 Task: Find connections with filter location Wurzen with filter topic #indiawith filter profile language Potuguese with filter current company The Hacker News with filter school Women's Christian College Chennai with filter industry Janitorial Services with filter service category Human Resources with filter keywords title Actor
Action: Mouse moved to (503, 65)
Screenshot: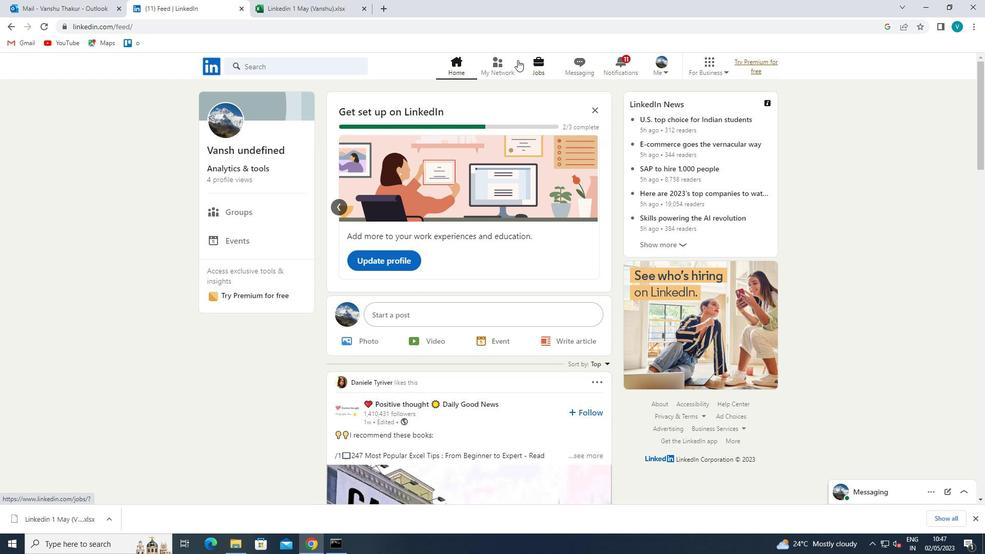 
Action: Mouse pressed left at (503, 65)
Screenshot: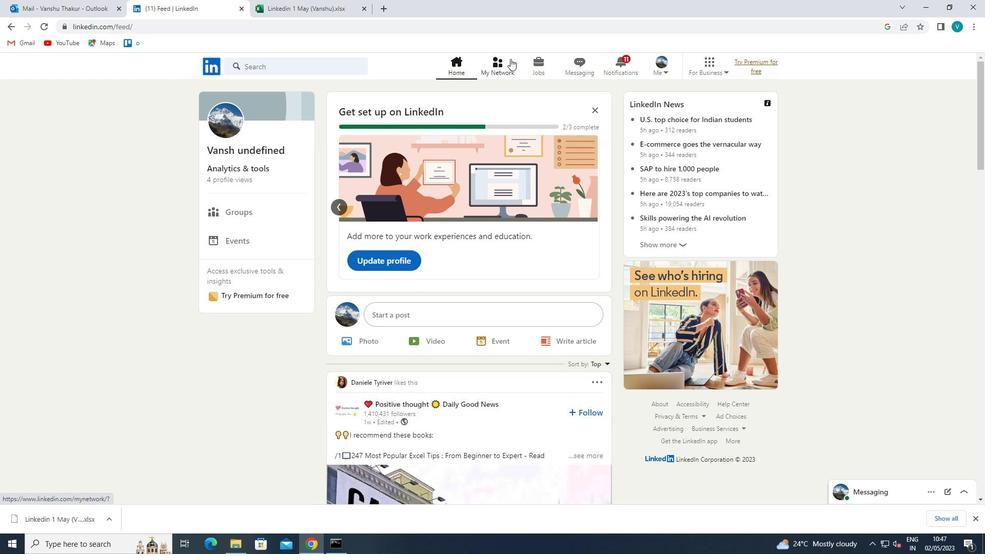 
Action: Mouse moved to (300, 119)
Screenshot: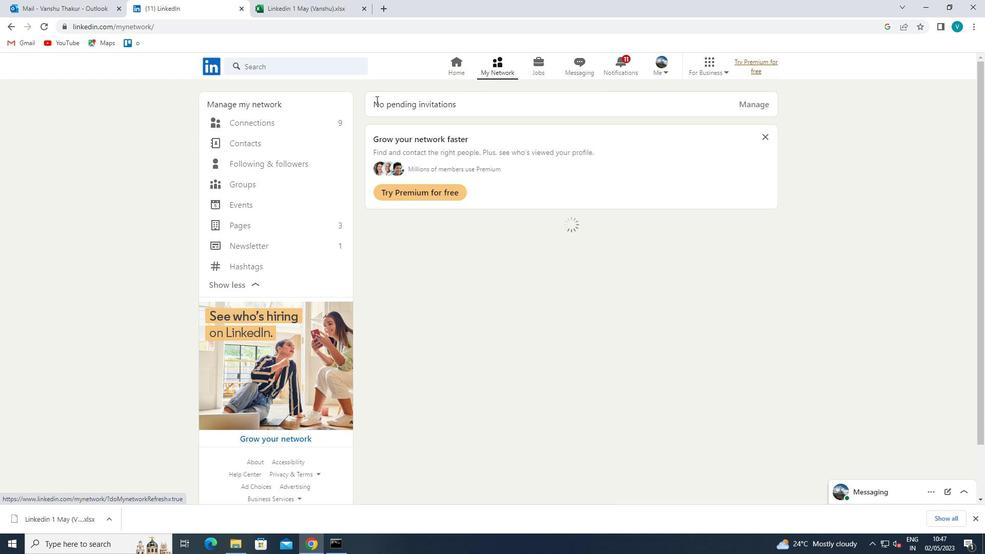 
Action: Mouse pressed left at (300, 119)
Screenshot: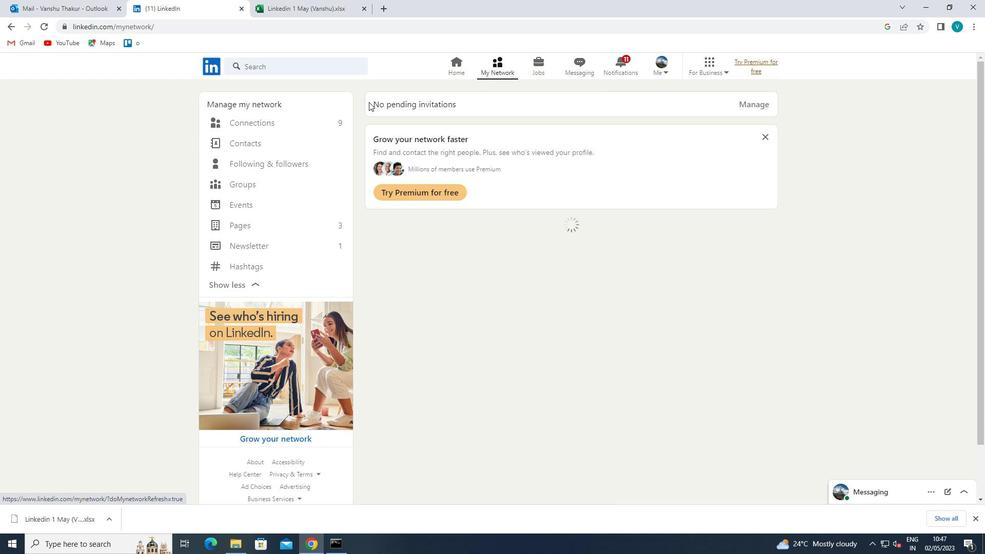 
Action: Mouse moved to (582, 116)
Screenshot: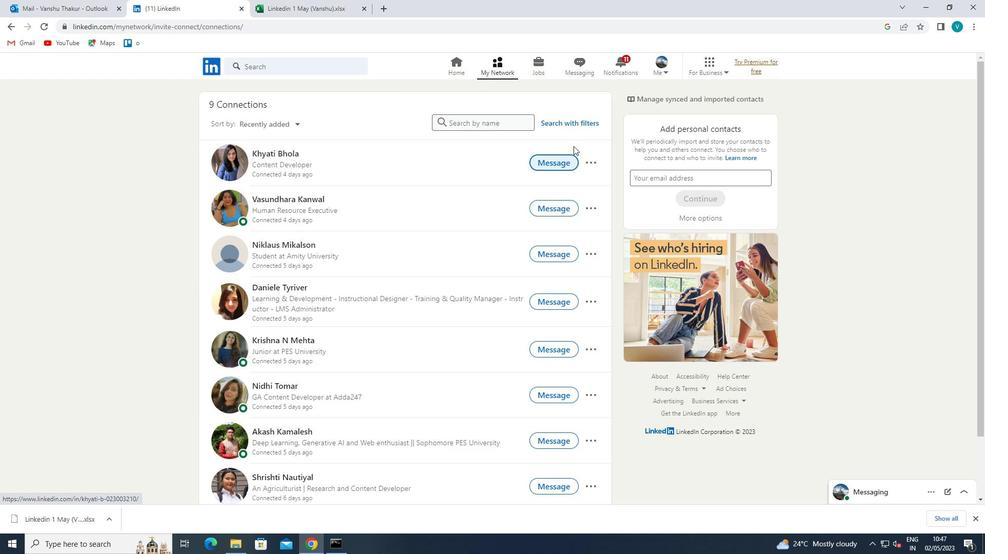 
Action: Mouse pressed left at (582, 116)
Screenshot: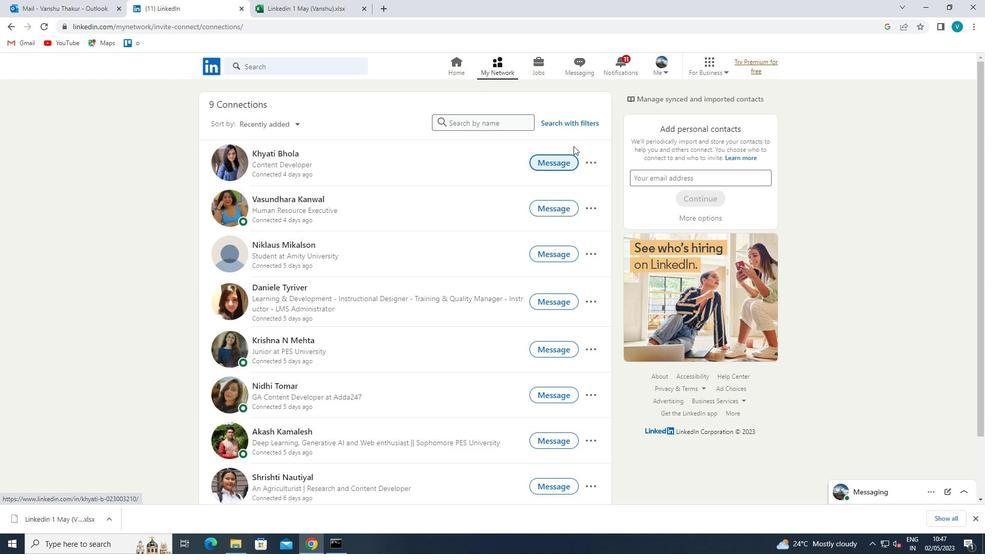 
Action: Mouse moved to (481, 91)
Screenshot: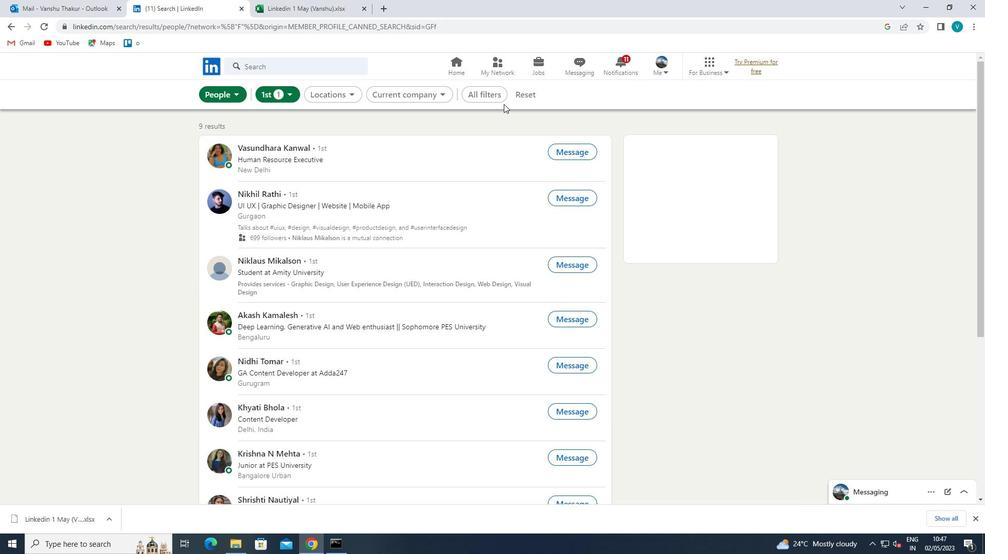 
Action: Mouse pressed left at (481, 91)
Screenshot: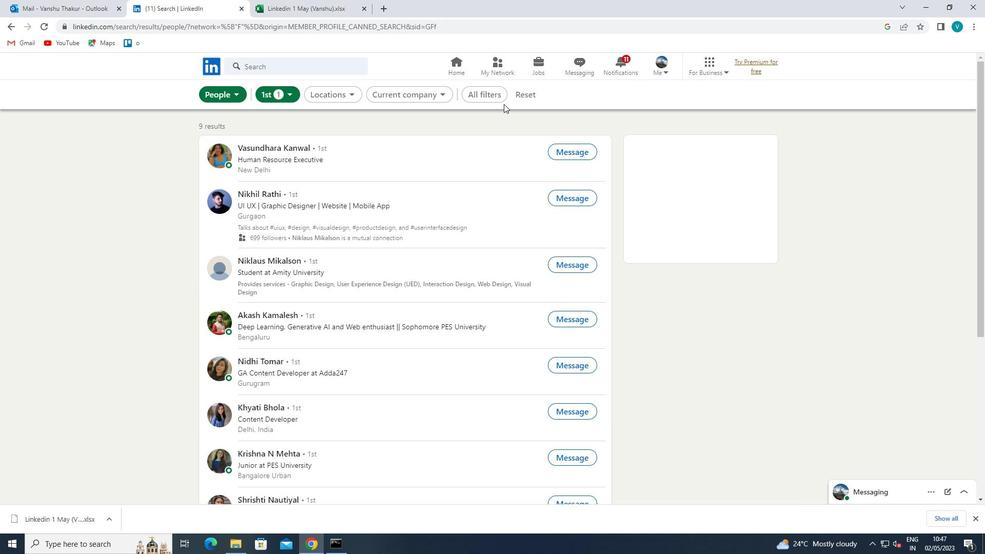 
Action: Mouse moved to (821, 262)
Screenshot: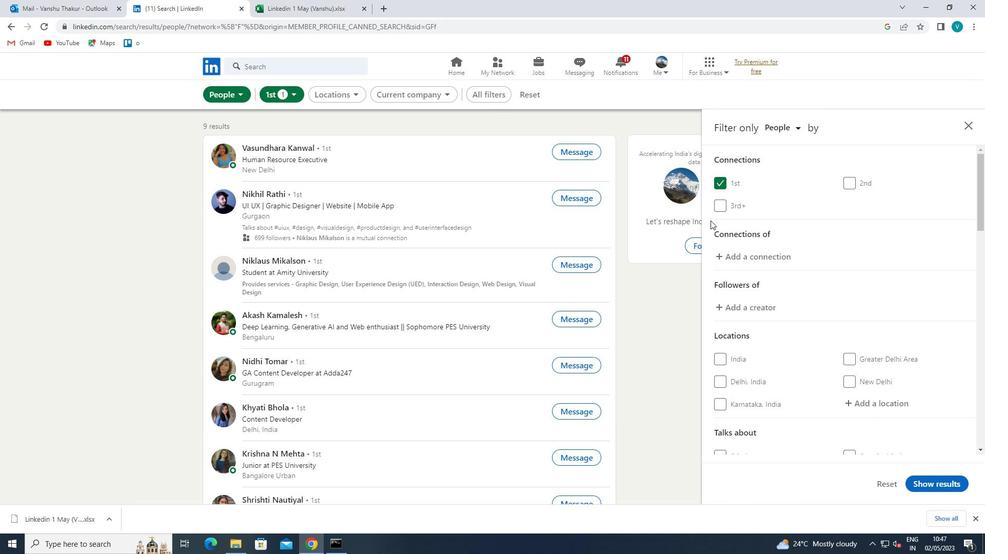 
Action: Mouse scrolled (821, 261) with delta (0, 0)
Screenshot: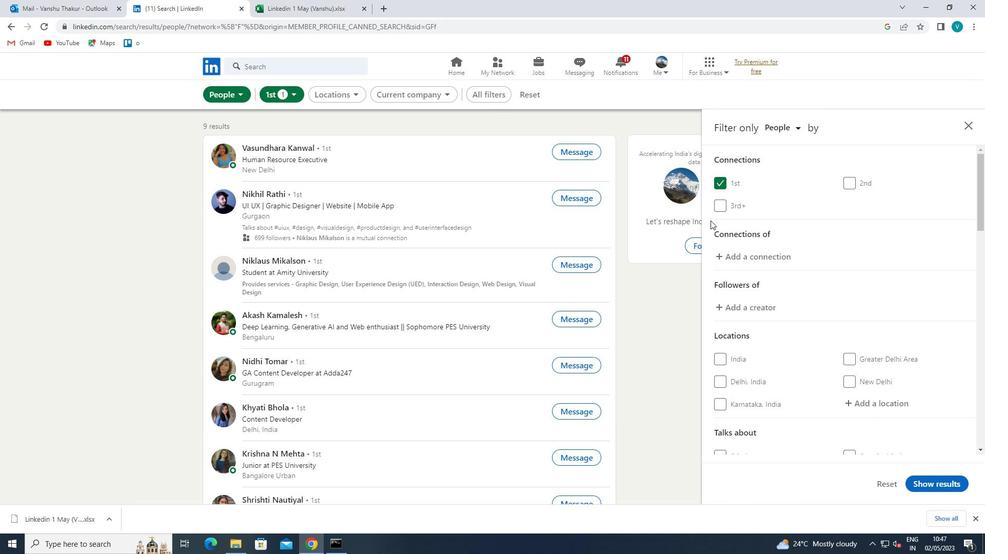 
Action: Mouse scrolled (821, 261) with delta (0, 0)
Screenshot: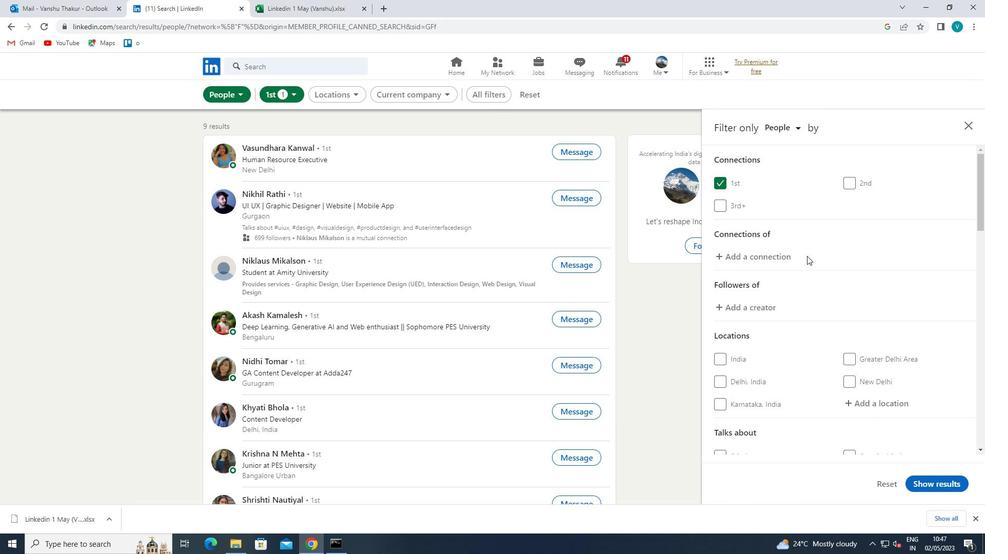 
Action: Mouse moved to (869, 295)
Screenshot: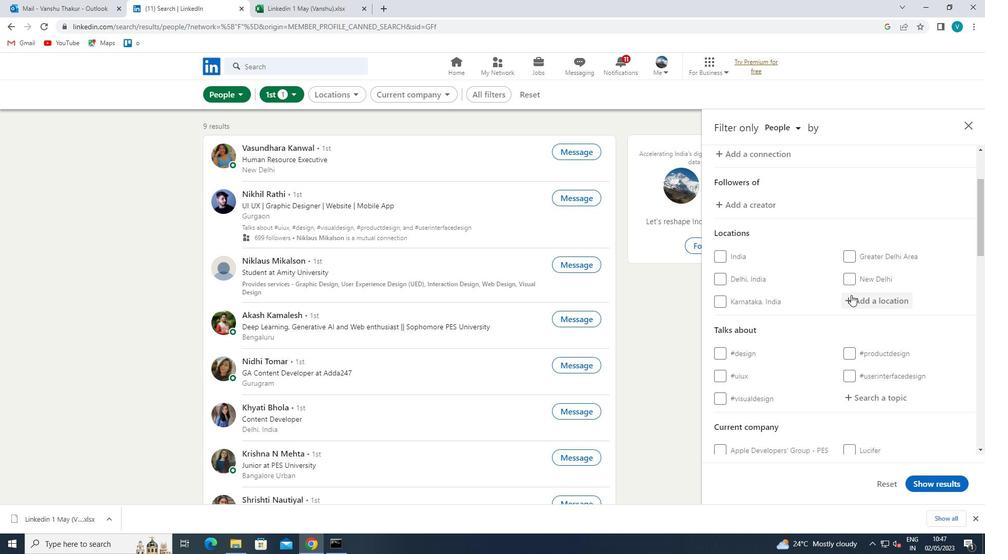 
Action: Mouse pressed left at (869, 295)
Screenshot: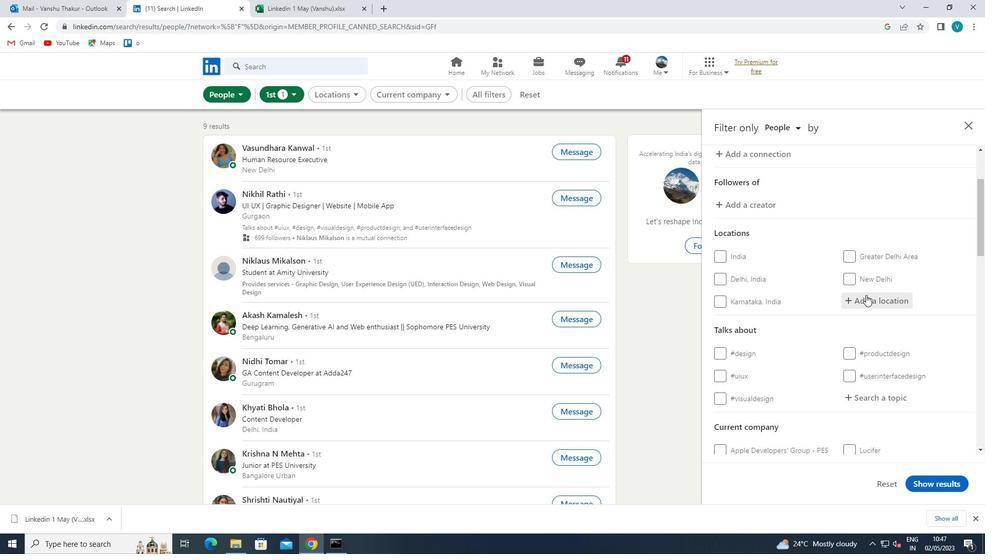 
Action: Mouse moved to (497, 404)
Screenshot: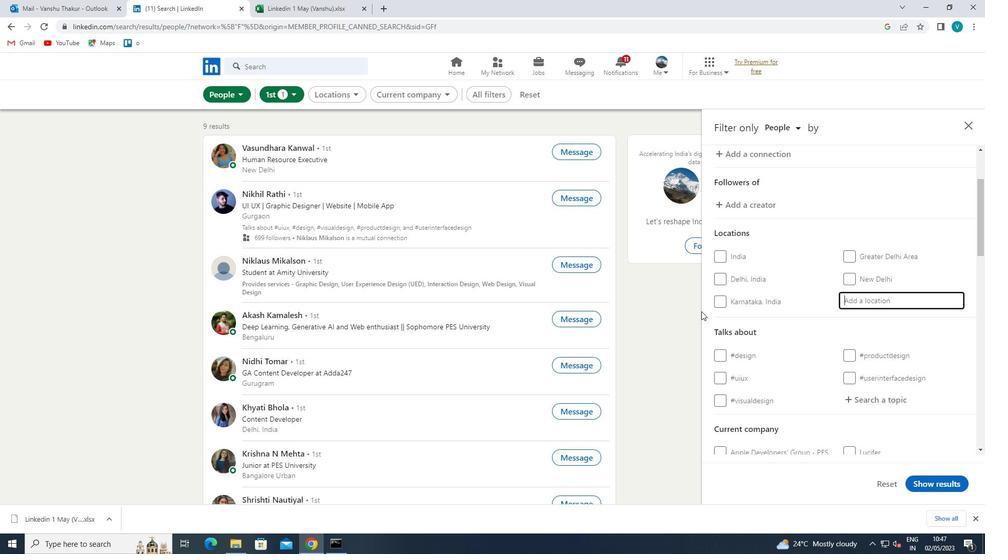 
Action: Key pressed <Key.shift>WURZEN<Key.space>
Screenshot: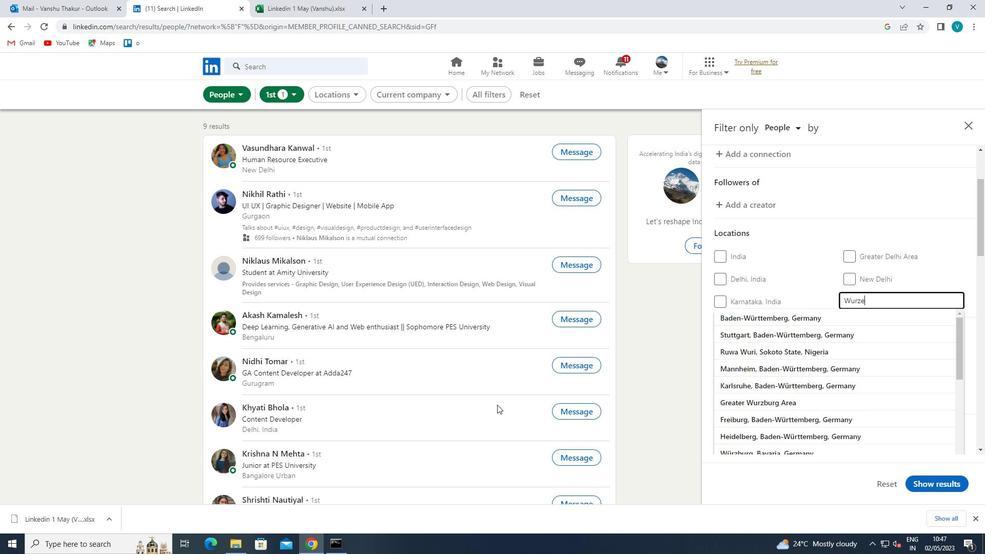 
Action: Mouse moved to (841, 323)
Screenshot: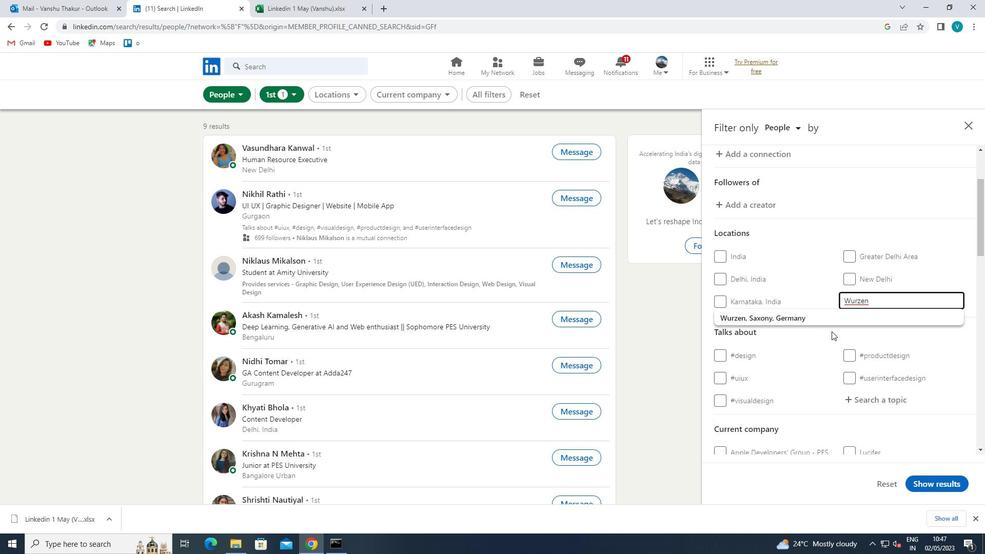 
Action: Mouse pressed left at (841, 323)
Screenshot: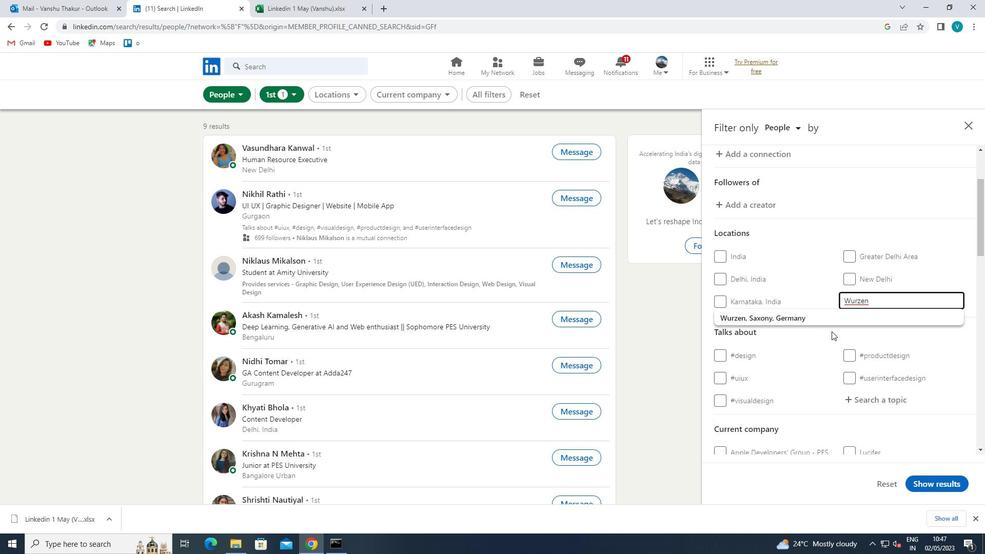 
Action: Mouse moved to (832, 291)
Screenshot: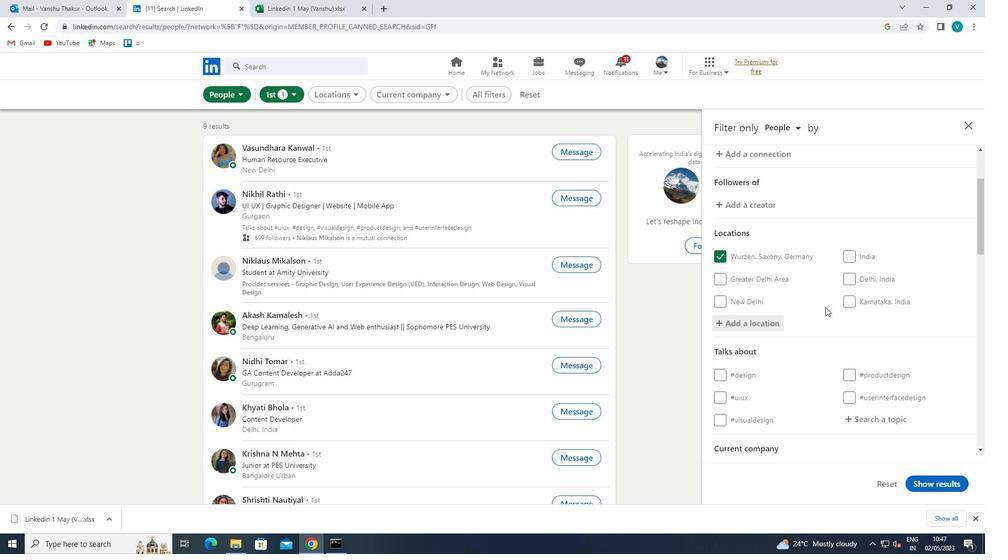 
Action: Mouse scrolled (832, 291) with delta (0, 0)
Screenshot: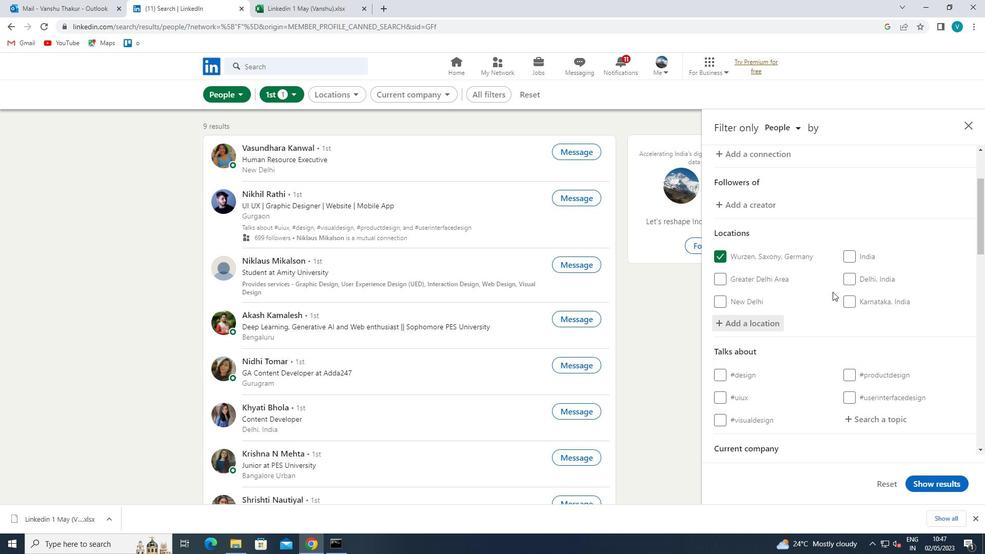 
Action: Mouse scrolled (832, 291) with delta (0, 0)
Screenshot: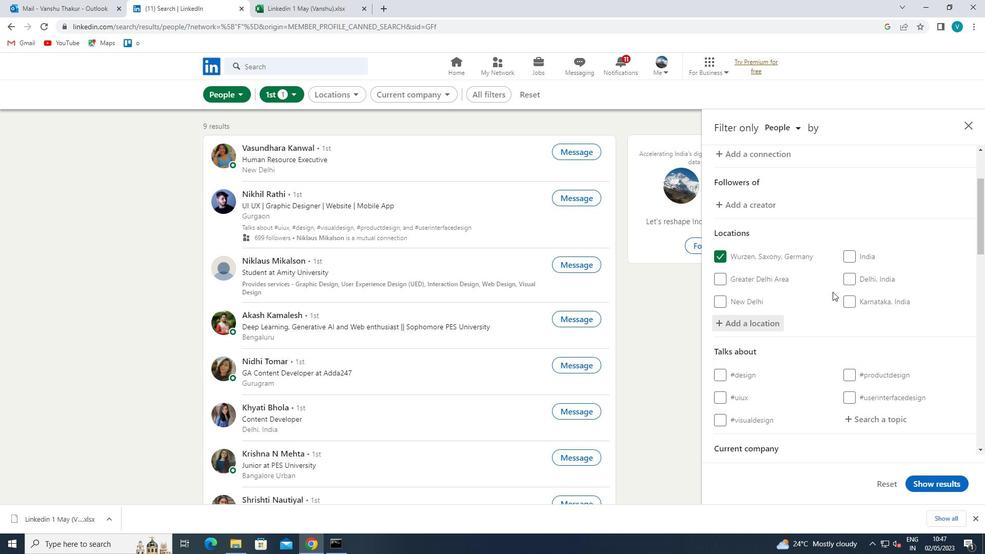 
Action: Mouse scrolled (832, 291) with delta (0, 0)
Screenshot: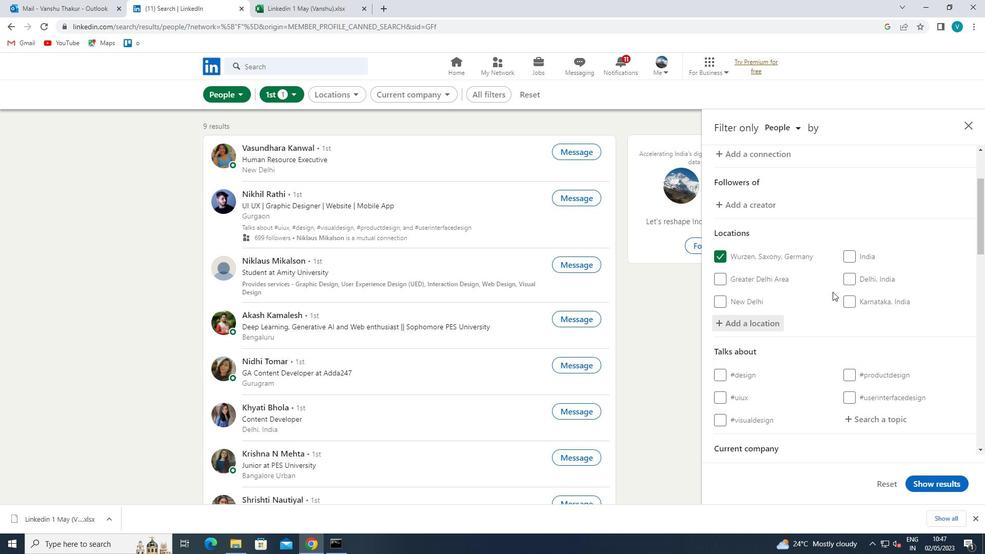 
Action: Mouse moved to (882, 263)
Screenshot: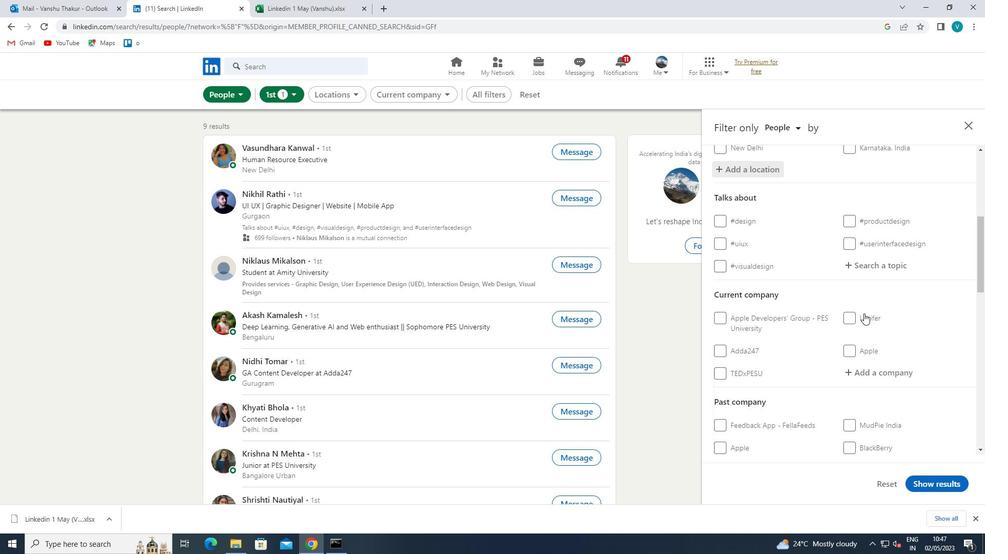 
Action: Mouse pressed left at (882, 263)
Screenshot: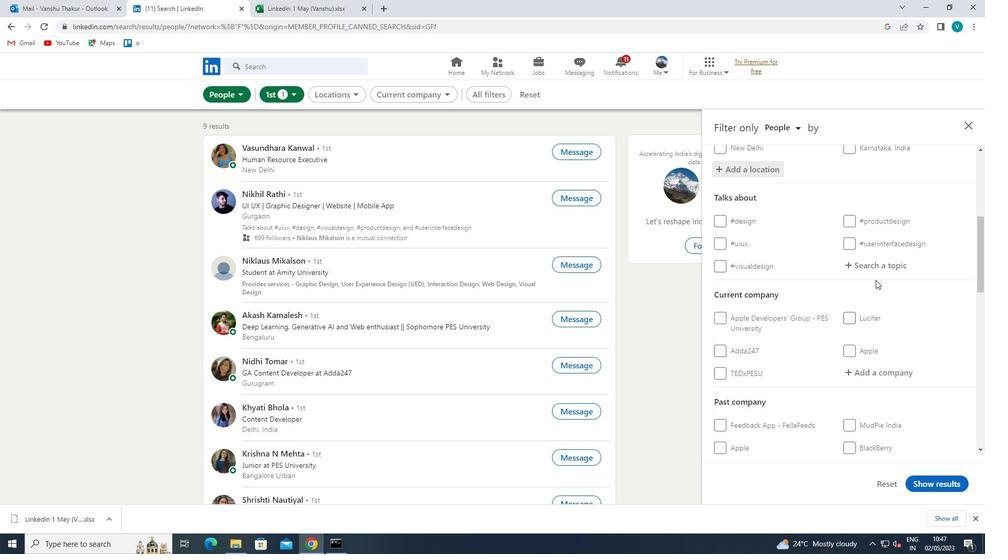 
Action: Mouse moved to (428, 518)
Screenshot: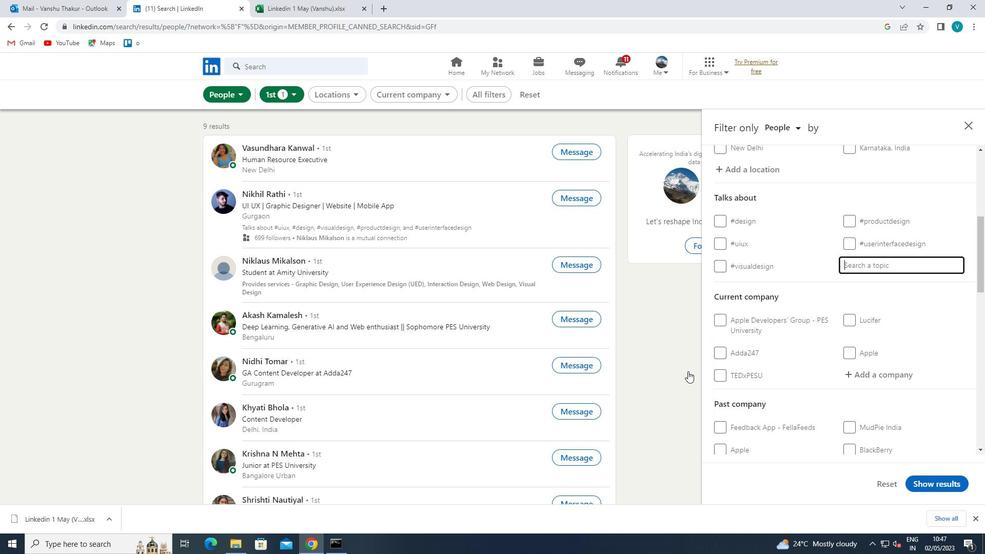 
Action: Key pressed INDI<Key.space>A<Key.backspace><Key.backspace>A
Screenshot: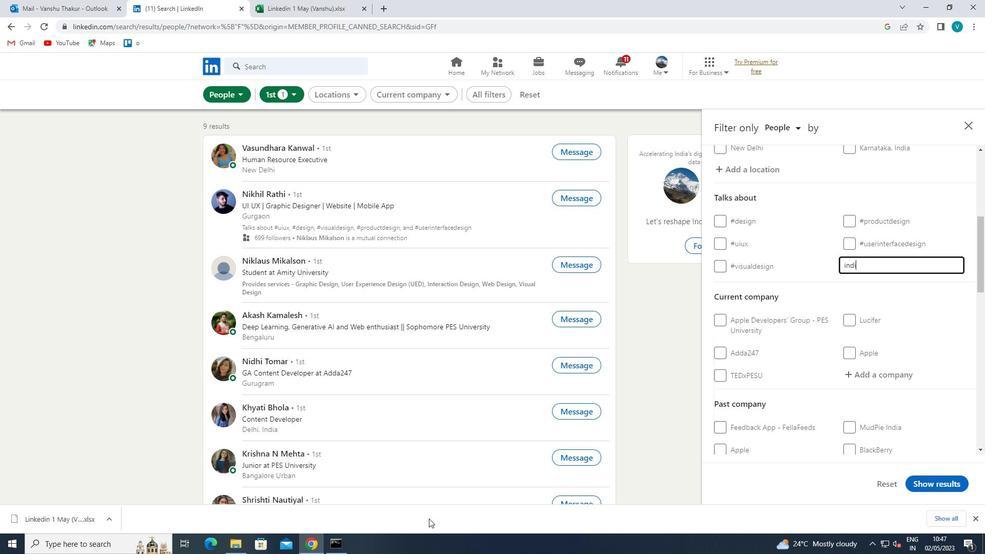 
Action: Mouse moved to (759, 285)
Screenshot: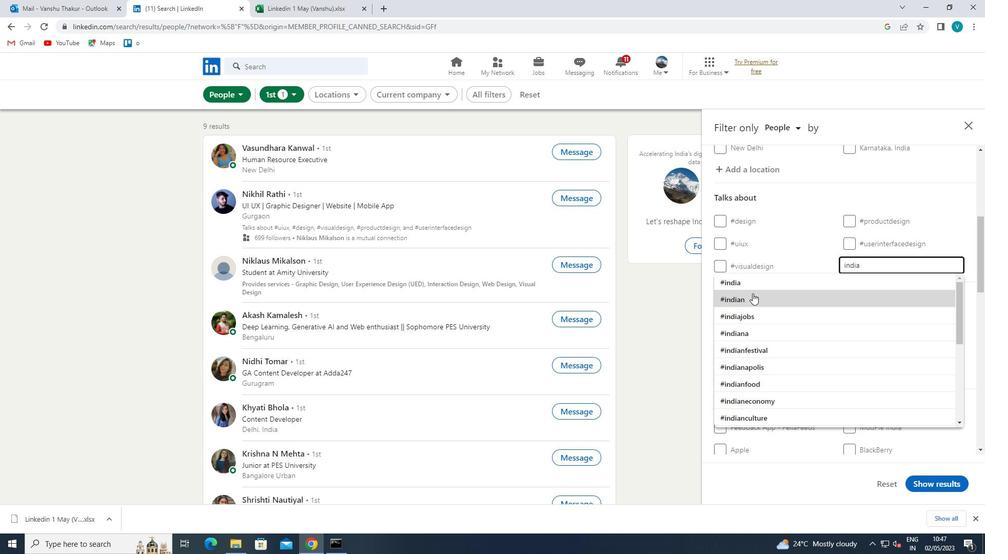 
Action: Mouse pressed left at (759, 285)
Screenshot: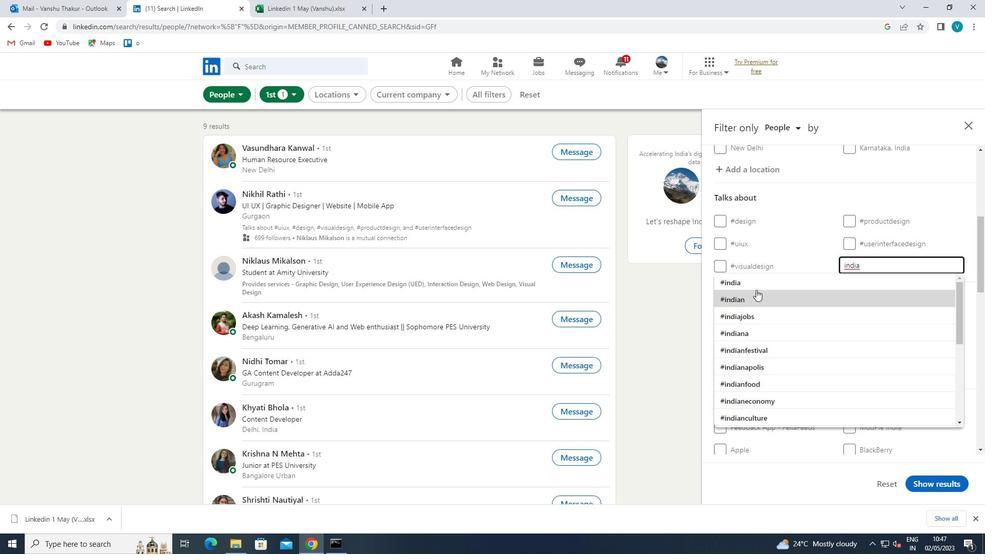 
Action: Mouse moved to (915, 323)
Screenshot: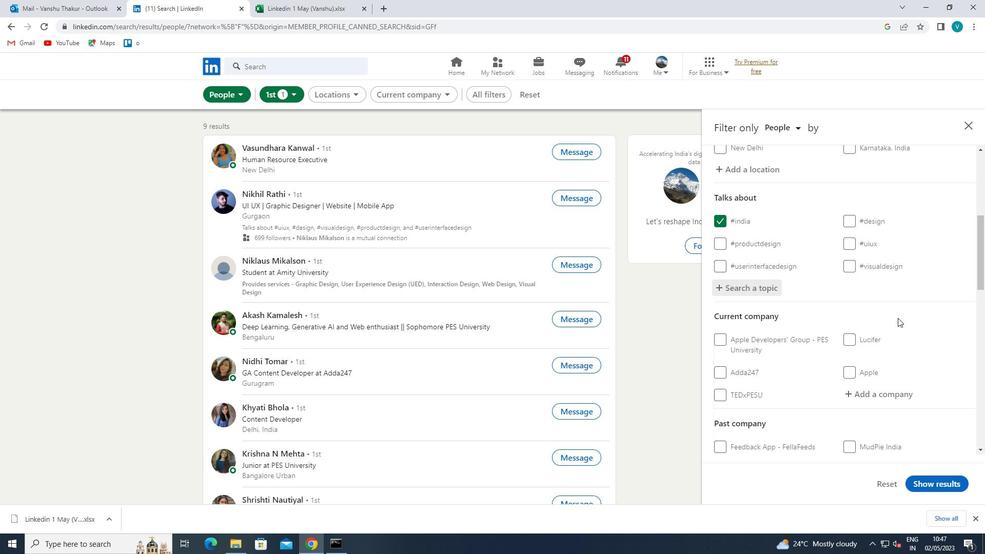 
Action: Mouse scrolled (915, 323) with delta (0, 0)
Screenshot: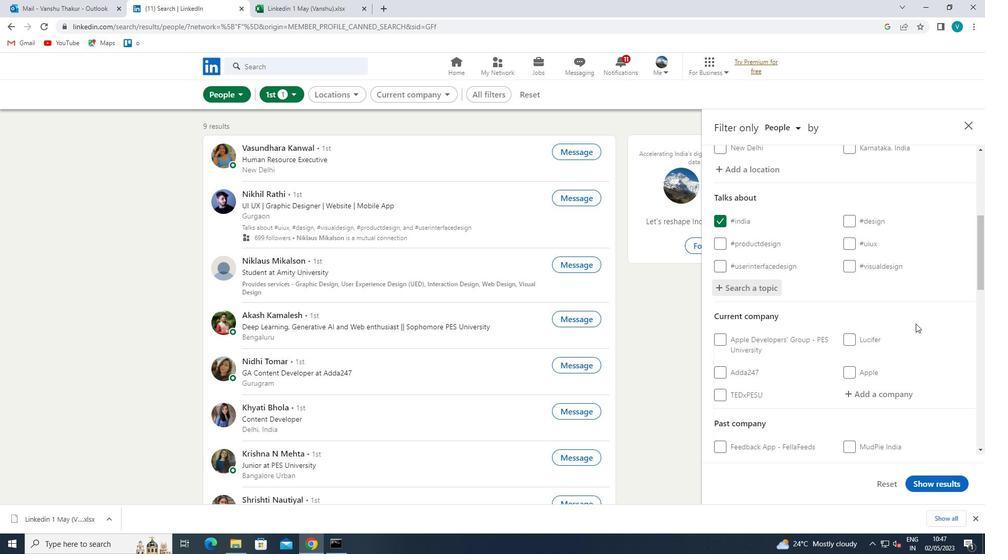 
Action: Mouse scrolled (915, 323) with delta (0, 0)
Screenshot: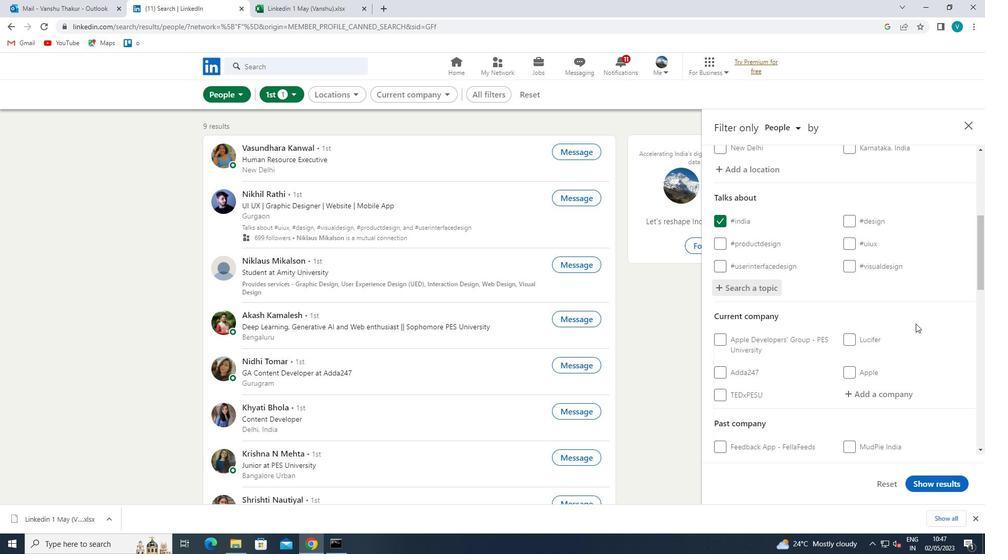 
Action: Mouse moved to (906, 295)
Screenshot: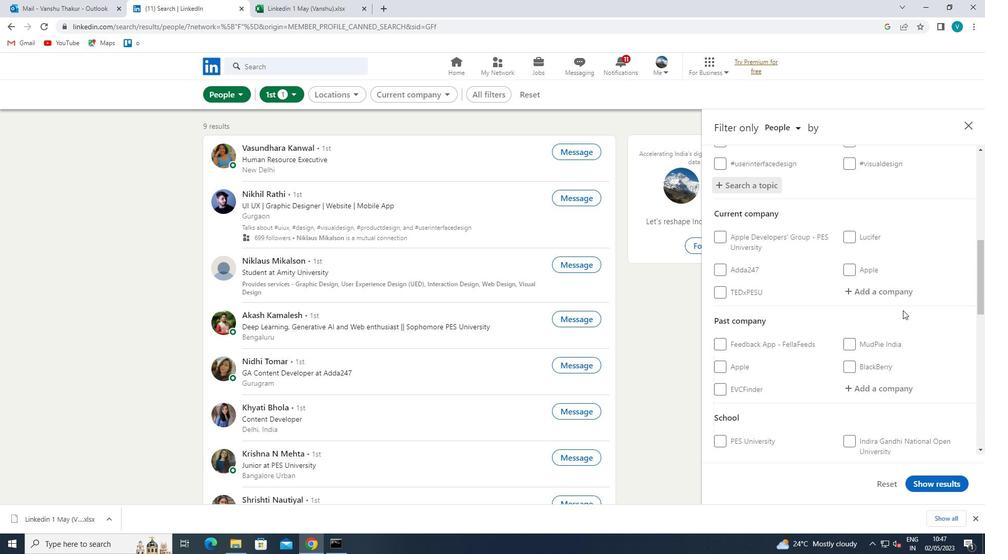 
Action: Mouse pressed left at (906, 295)
Screenshot: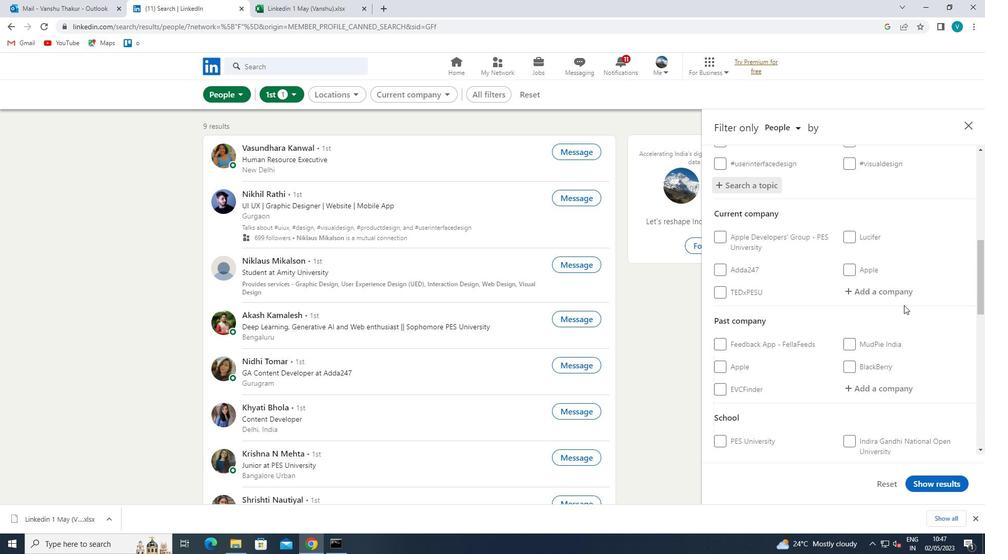 
Action: Mouse moved to (609, 464)
Screenshot: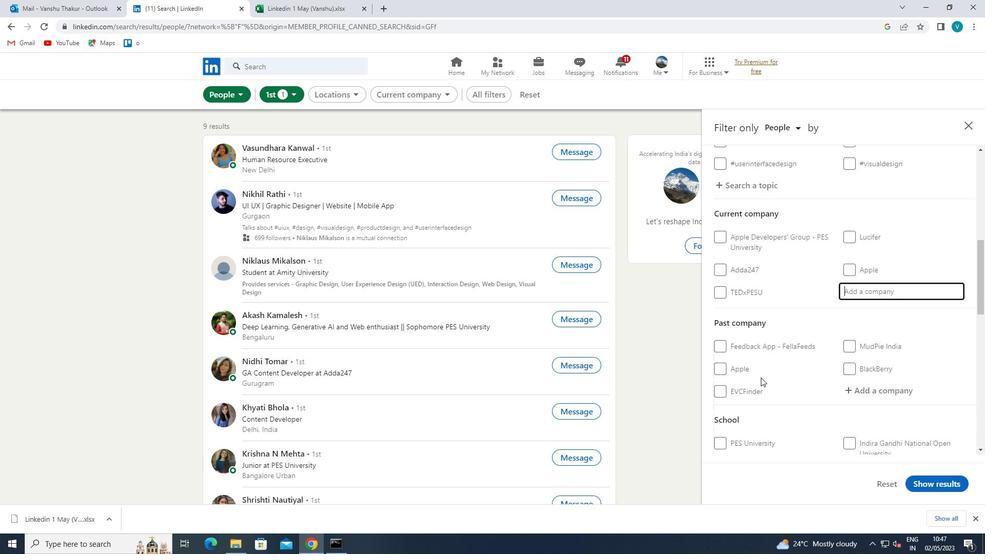 
Action: Key pressed <Key.shift>THE<Key.space><Key.shift>HACKER<Key.space>
Screenshot: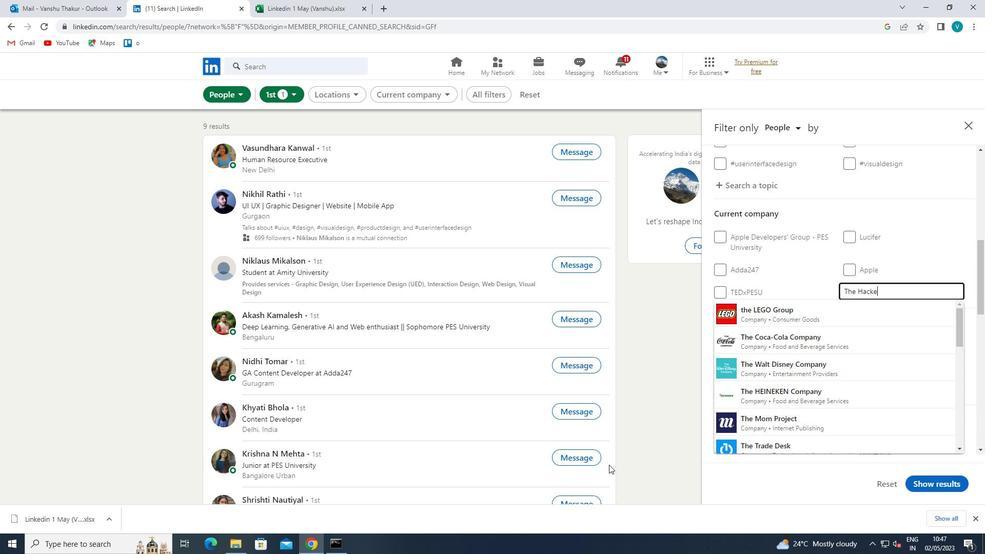 
Action: Mouse moved to (814, 312)
Screenshot: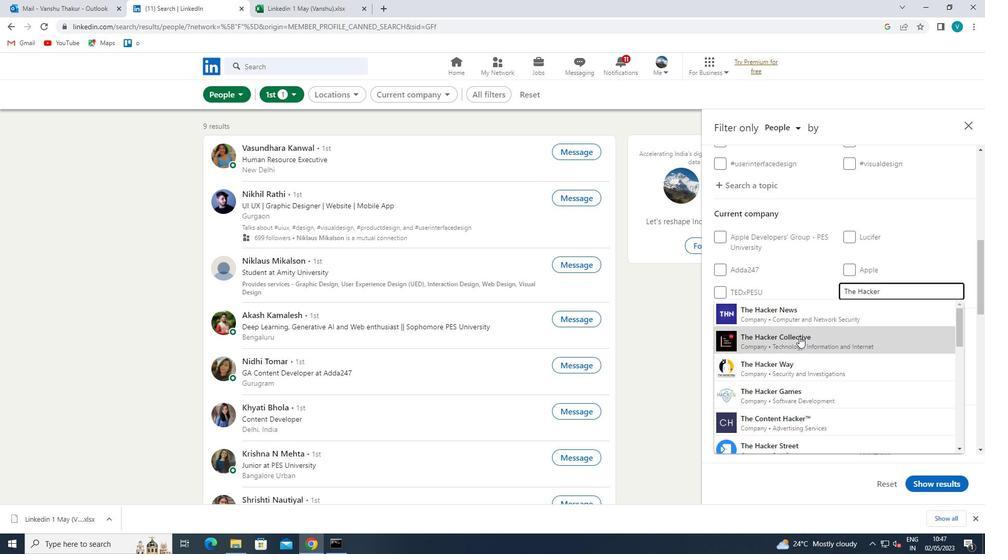 
Action: Mouse pressed left at (814, 312)
Screenshot: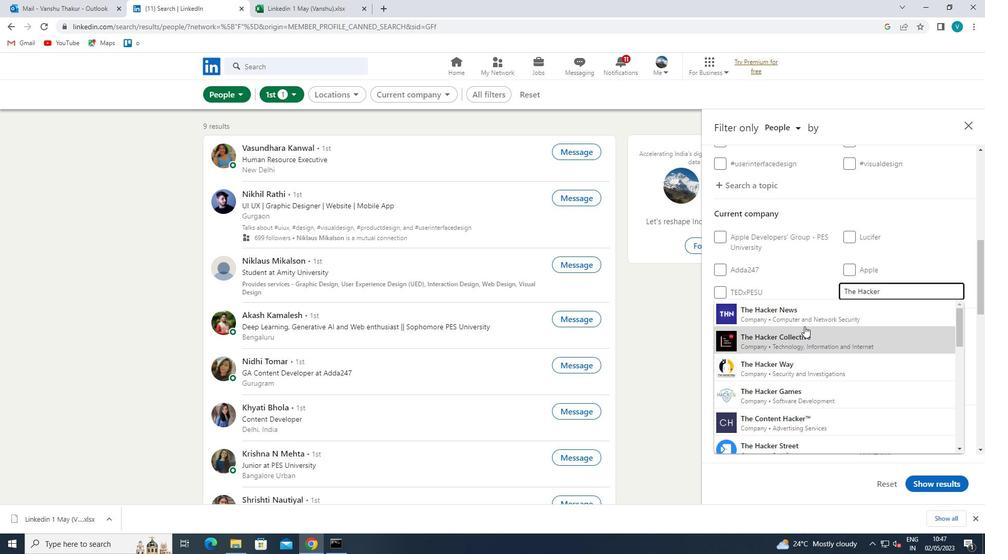 
Action: Mouse moved to (812, 313)
Screenshot: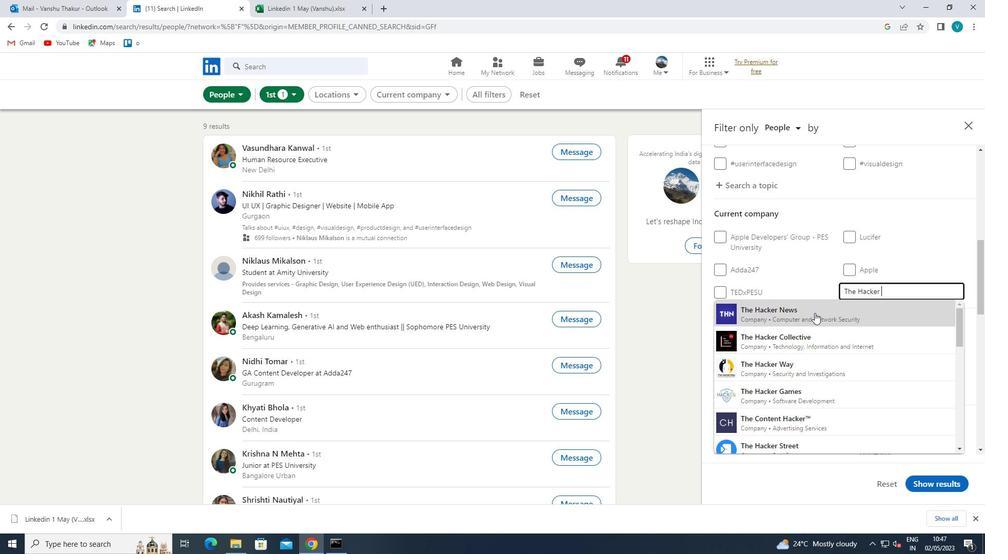 
Action: Mouse scrolled (812, 313) with delta (0, 0)
Screenshot: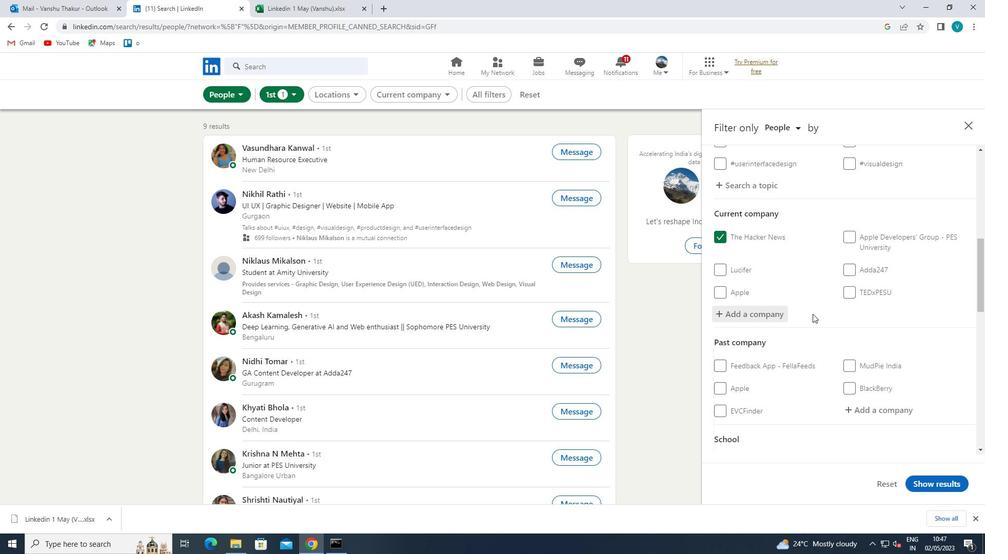 
Action: Mouse moved to (812, 313)
Screenshot: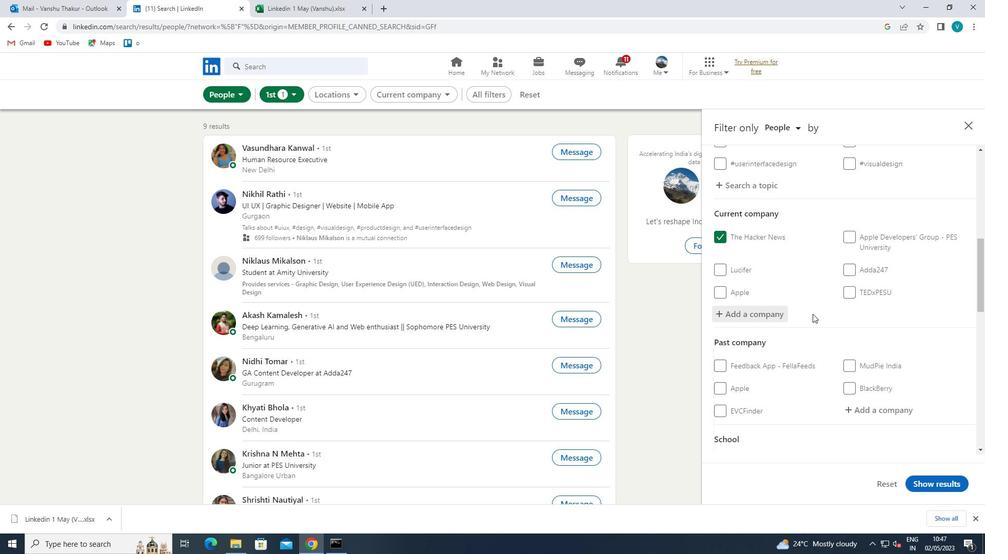 
Action: Mouse scrolled (812, 313) with delta (0, 0)
Screenshot: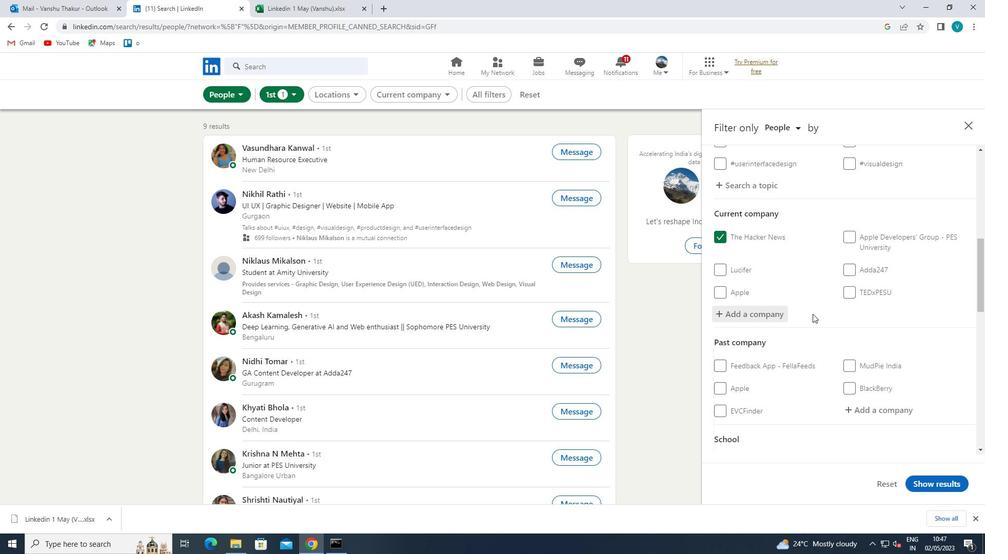 
Action: Mouse moved to (813, 313)
Screenshot: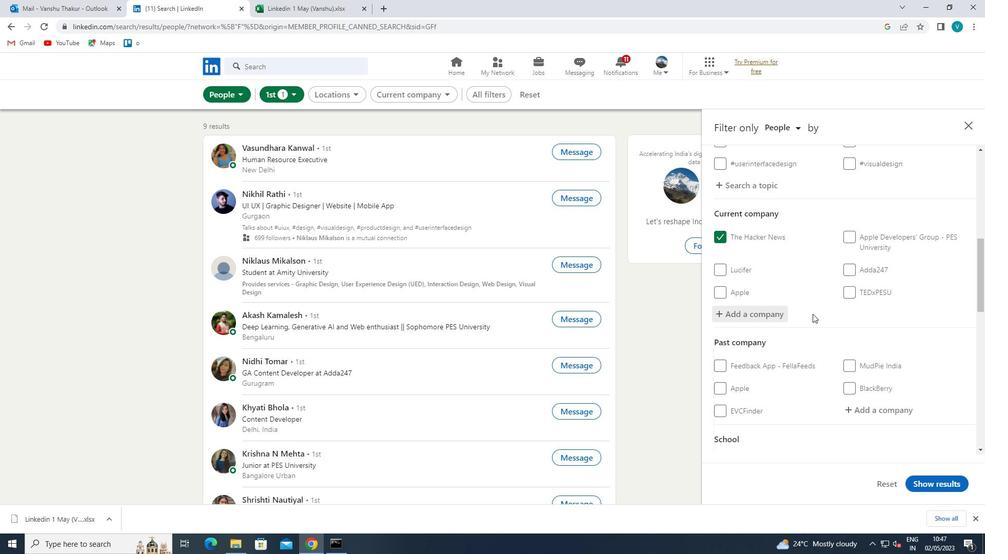 
Action: Mouse scrolled (813, 313) with delta (0, 0)
Screenshot: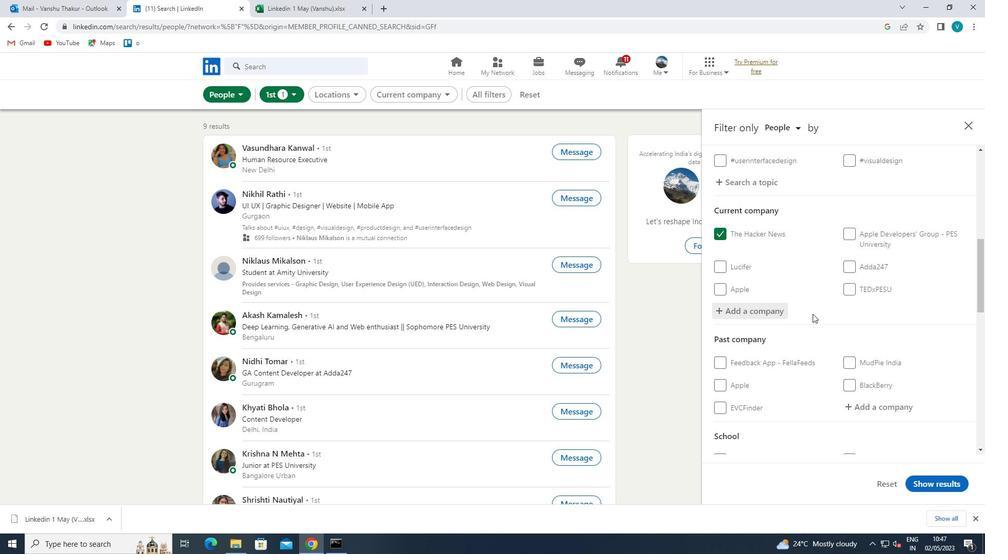 
Action: Mouse moved to (874, 360)
Screenshot: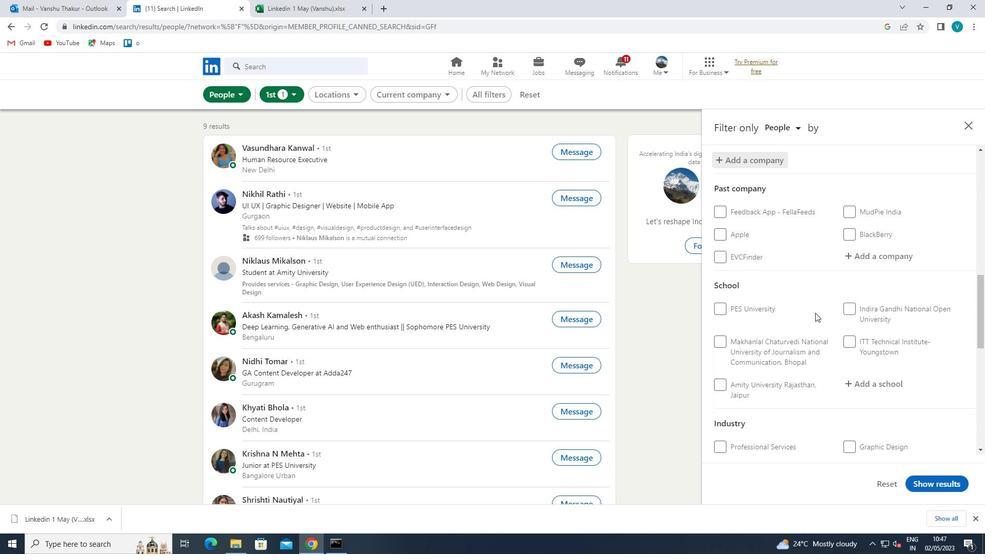
Action: Mouse scrolled (874, 360) with delta (0, 0)
Screenshot: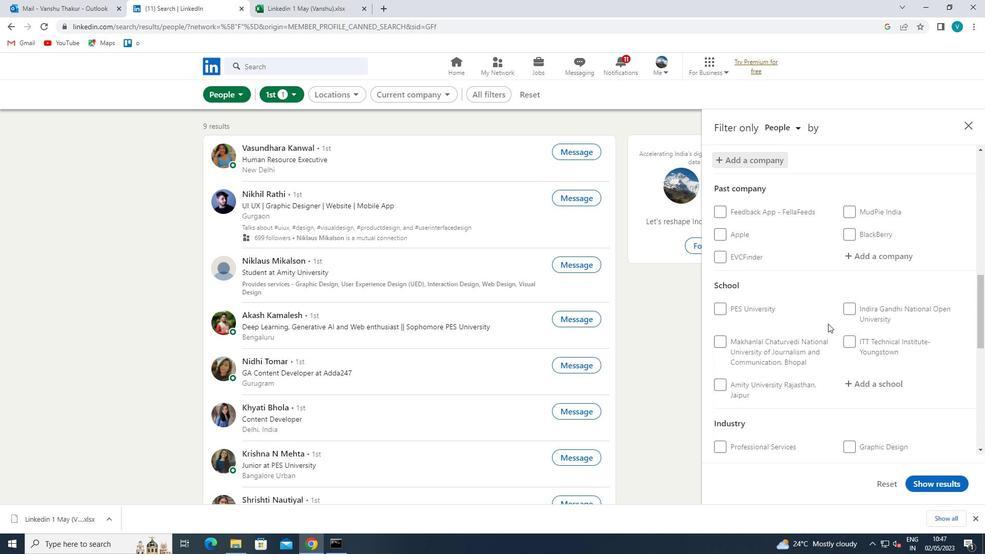 
Action: Mouse moved to (889, 343)
Screenshot: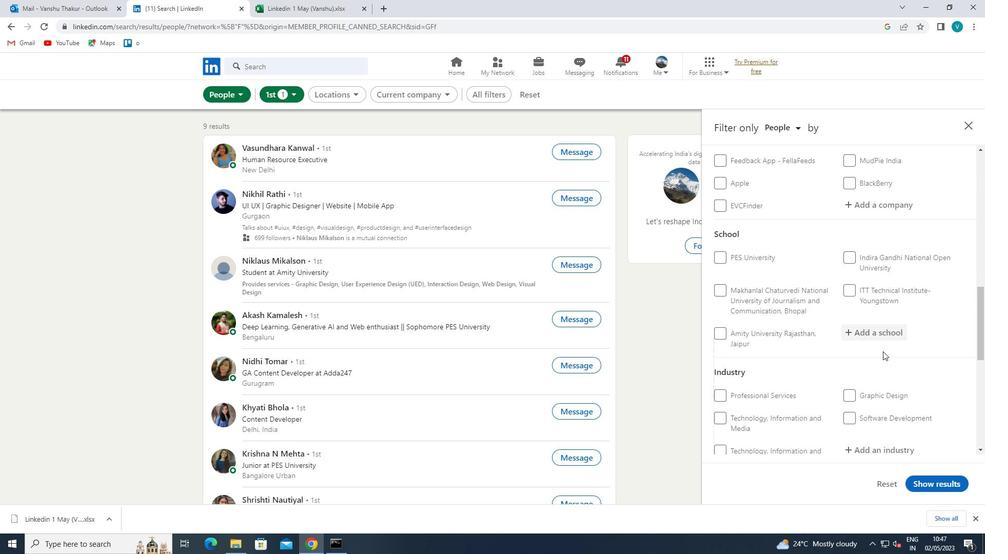 
Action: Mouse pressed left at (889, 343)
Screenshot: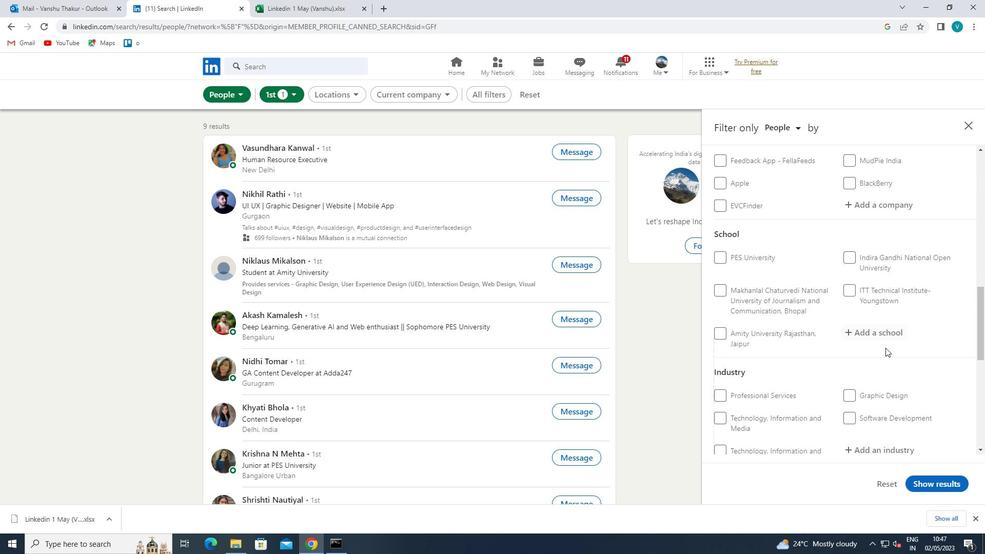
Action: Mouse moved to (893, 338)
Screenshot: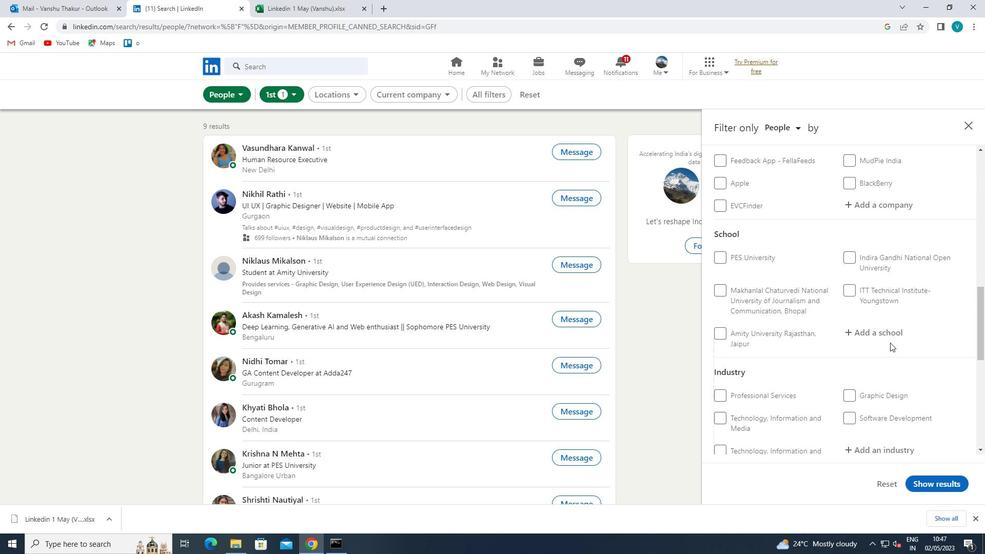 
Action: Mouse pressed left at (893, 338)
Screenshot: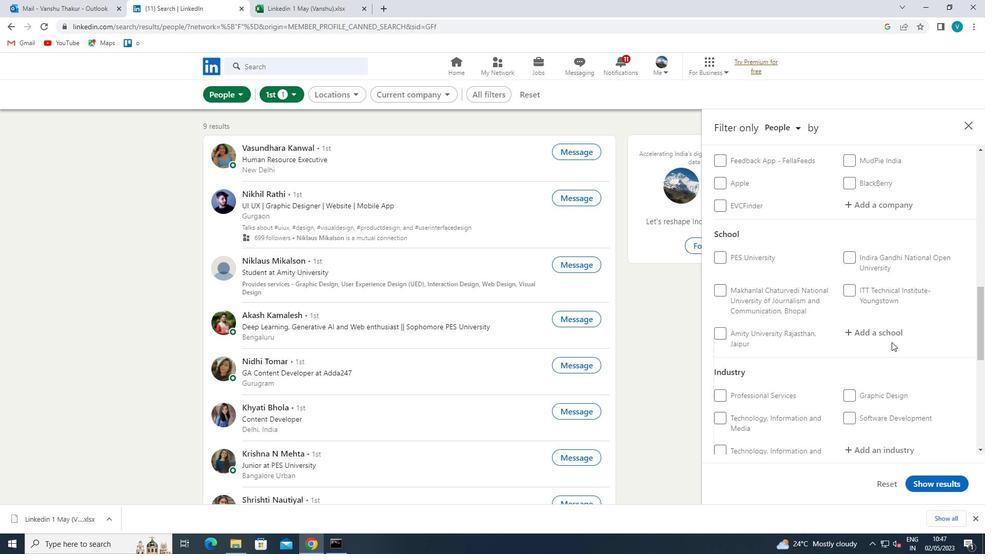 
Action: Mouse moved to (586, 517)
Screenshot: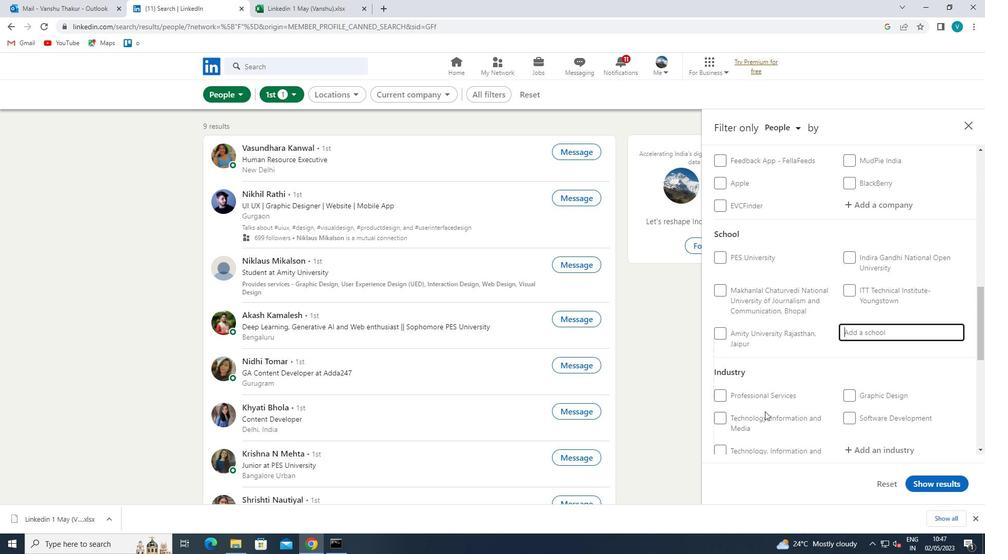 
Action: Key pressed <Key.shift>WOMEN
Screenshot: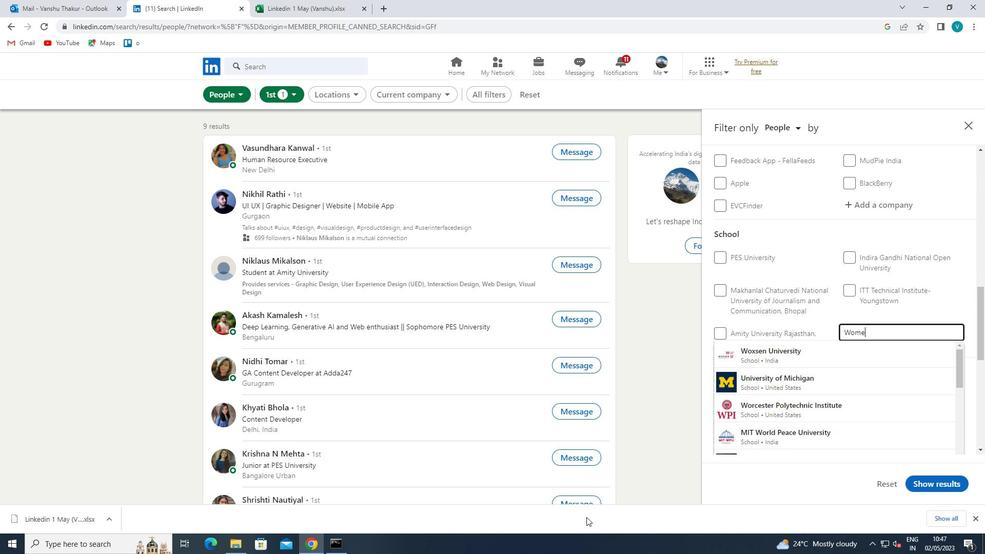 
Action: Mouse moved to (827, 355)
Screenshot: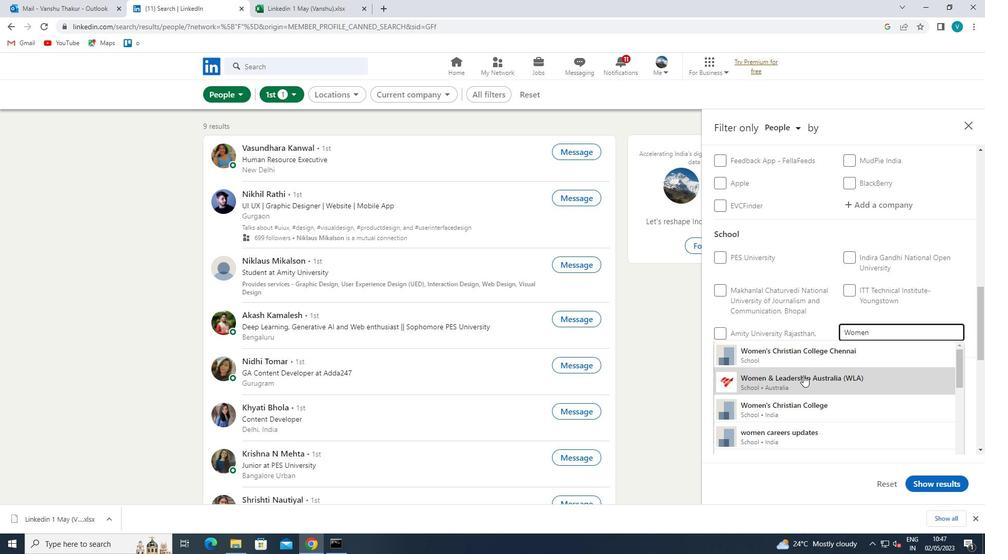 
Action: Mouse pressed left at (827, 355)
Screenshot: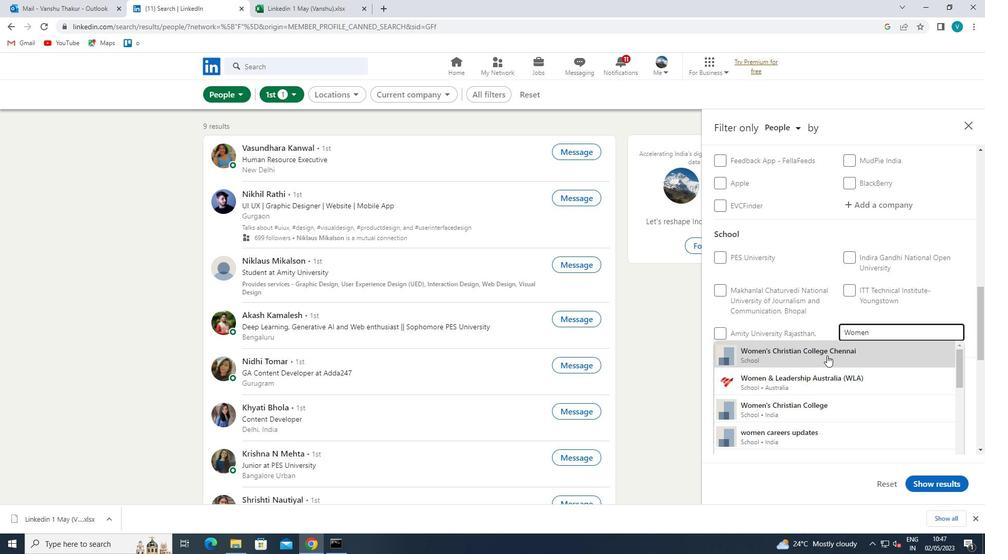 
Action: Mouse moved to (830, 354)
Screenshot: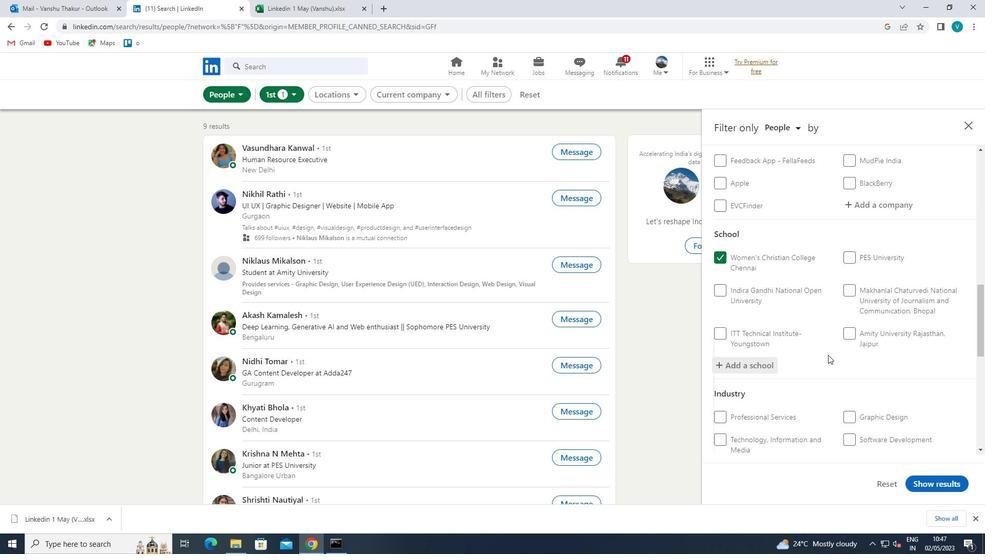 
Action: Mouse scrolled (830, 353) with delta (0, 0)
Screenshot: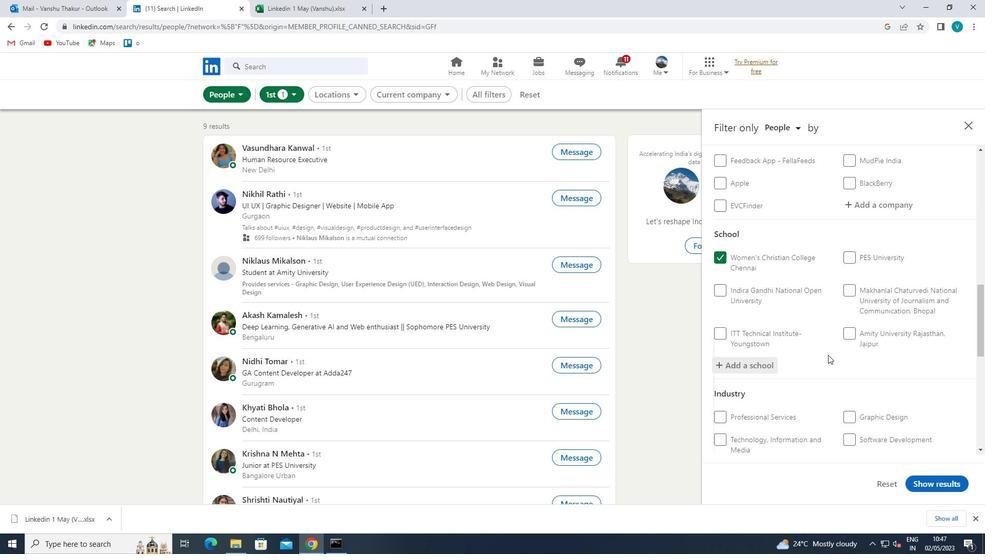
Action: Mouse scrolled (830, 353) with delta (0, 0)
Screenshot: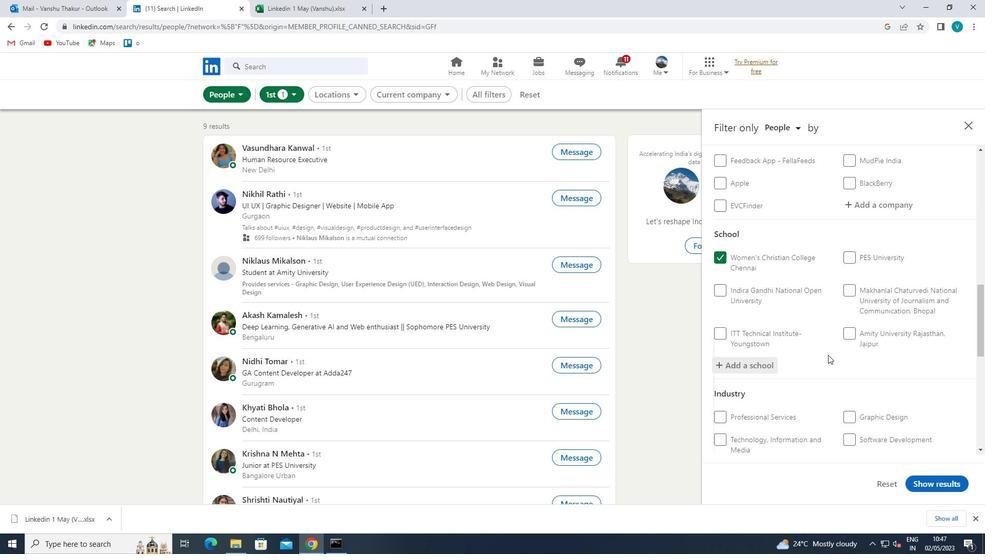 
Action: Mouse scrolled (830, 353) with delta (0, 0)
Screenshot: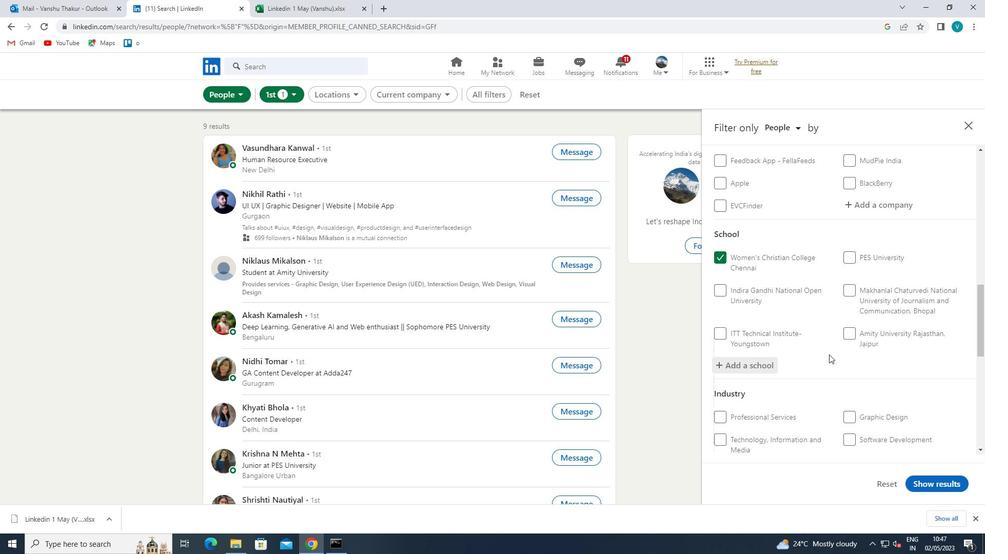 
Action: Mouse moved to (861, 313)
Screenshot: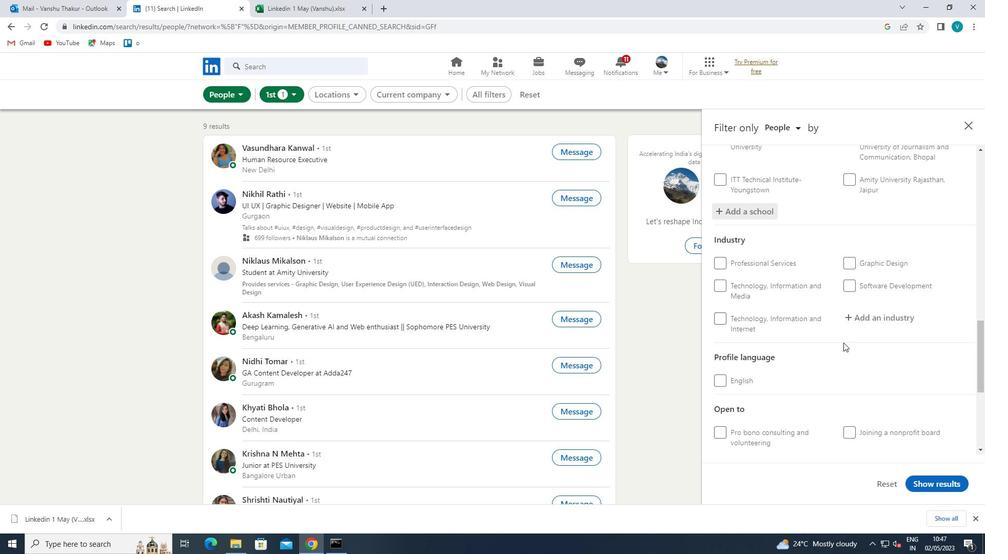 
Action: Mouse pressed left at (861, 313)
Screenshot: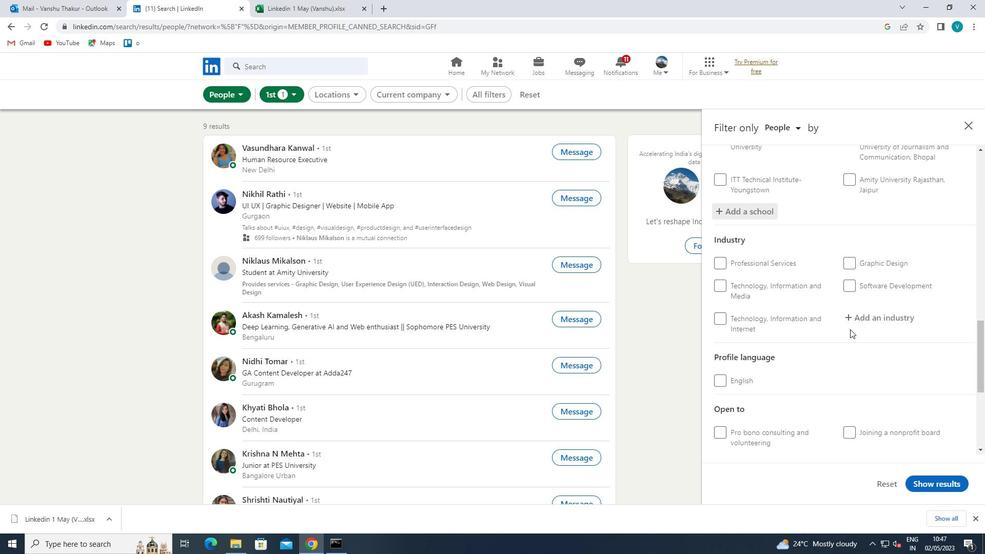 
Action: Mouse moved to (808, 344)
Screenshot: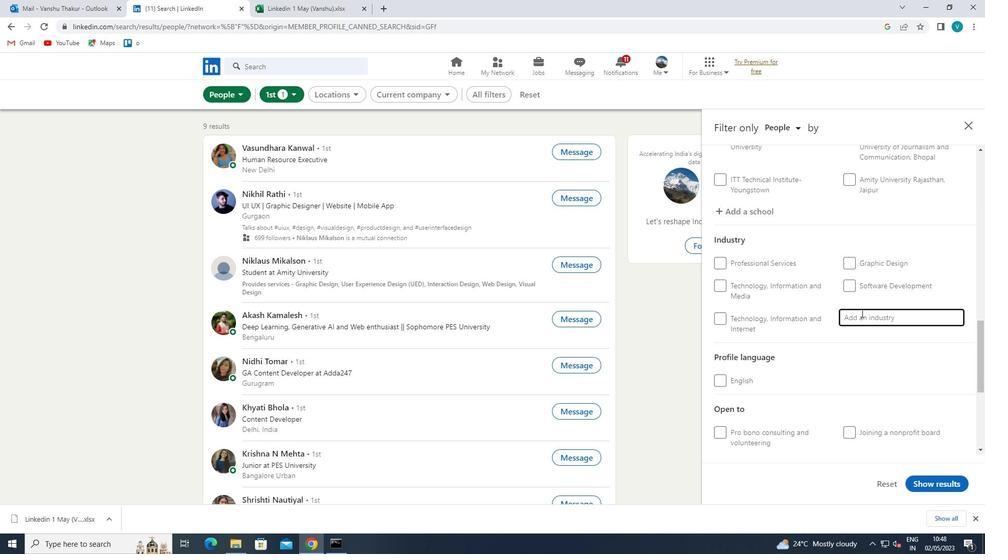 
Action: Key pressed <Key.shift>
Screenshot: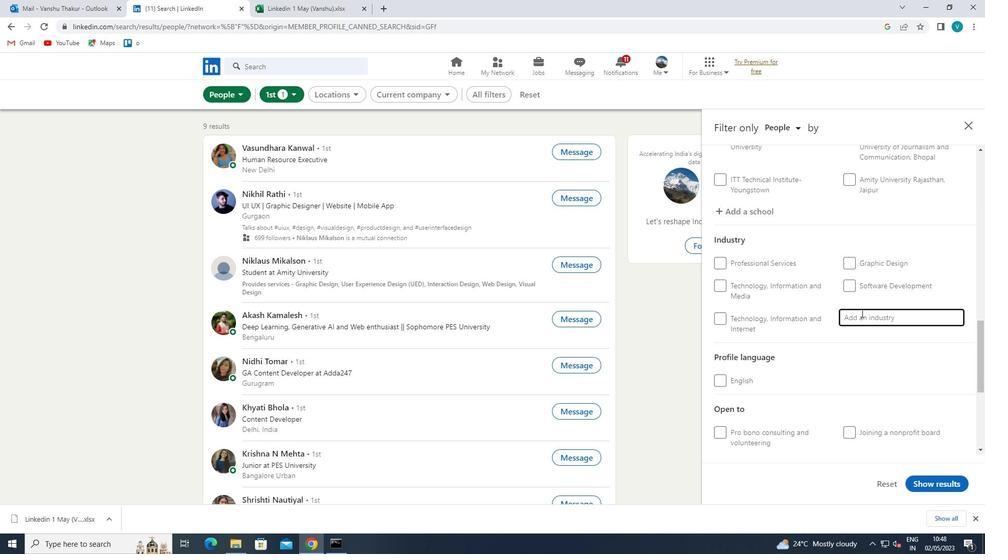 
Action: Mouse moved to (643, 438)
Screenshot: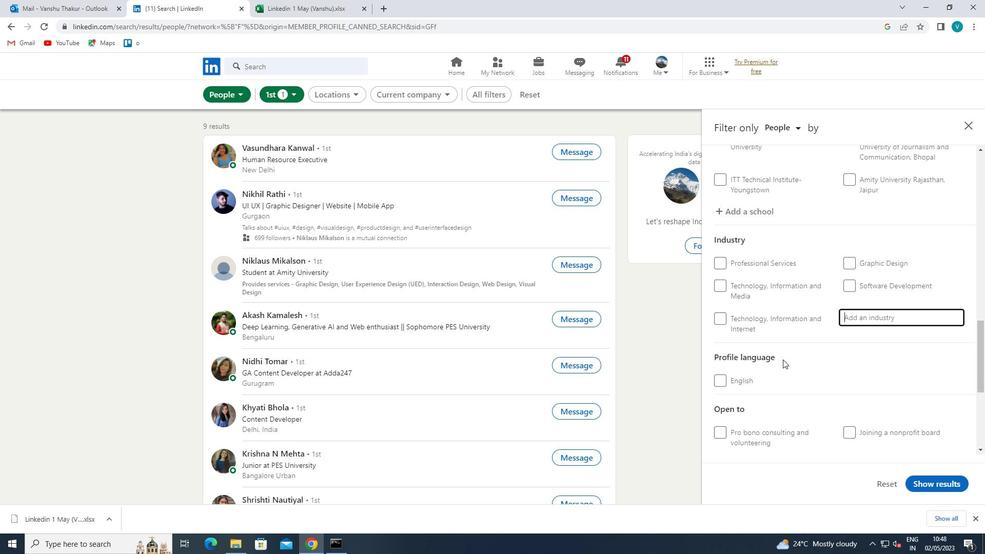 
Action: Key pressed JA
Screenshot: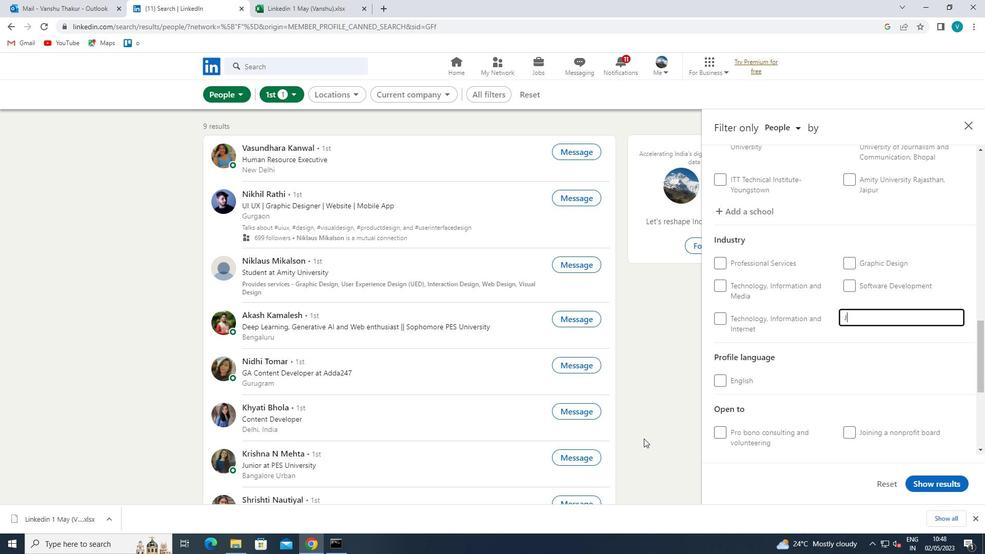 
Action: Mouse moved to (643, 439)
Screenshot: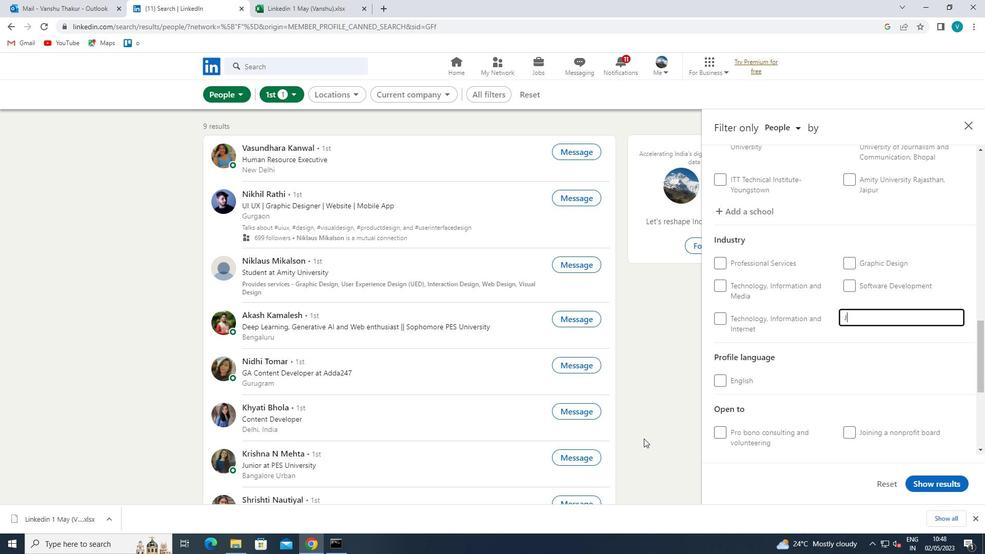 
Action: Key pressed NIT
Screenshot: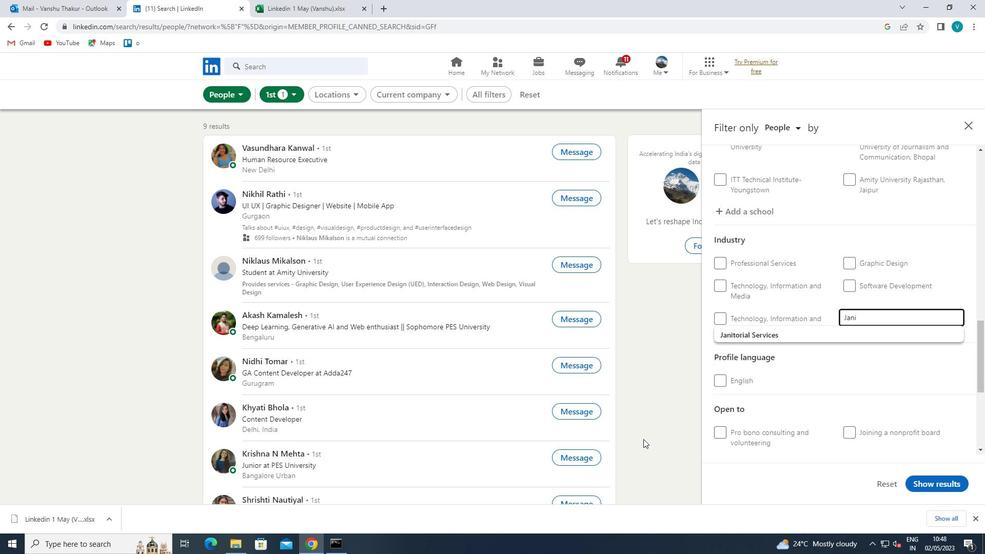 
Action: Mouse moved to (642, 439)
Screenshot: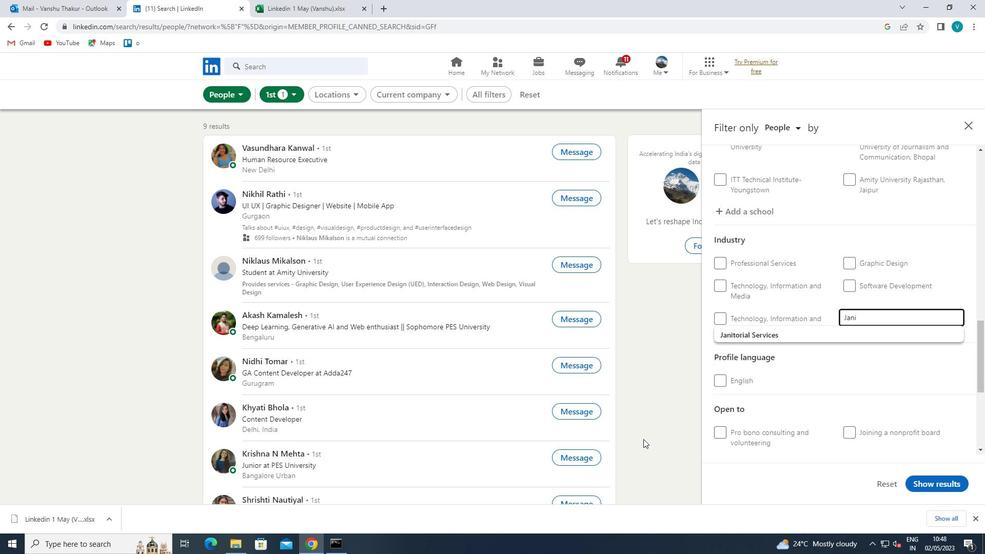 
Action: Key pressed ORIA
Screenshot: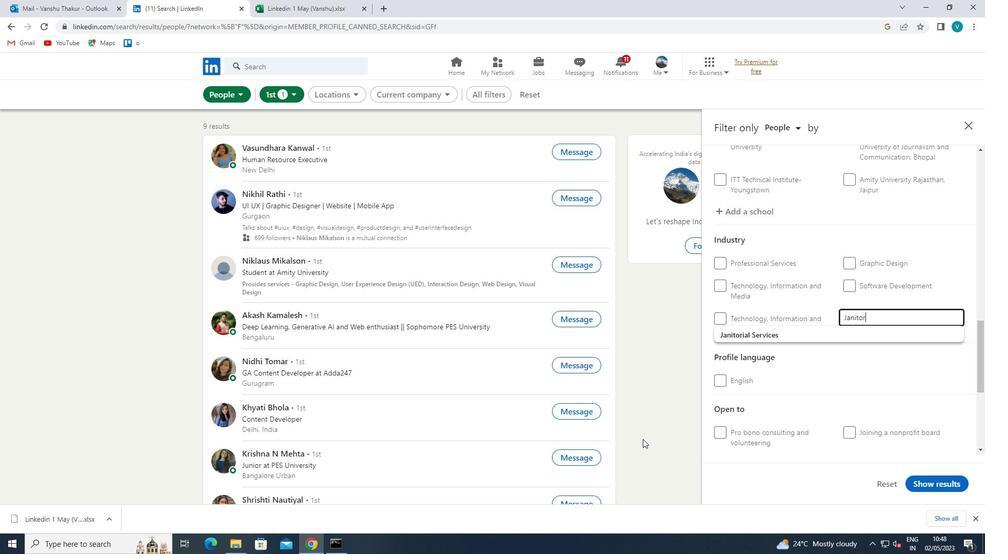 
Action: Mouse moved to (642, 439)
Screenshot: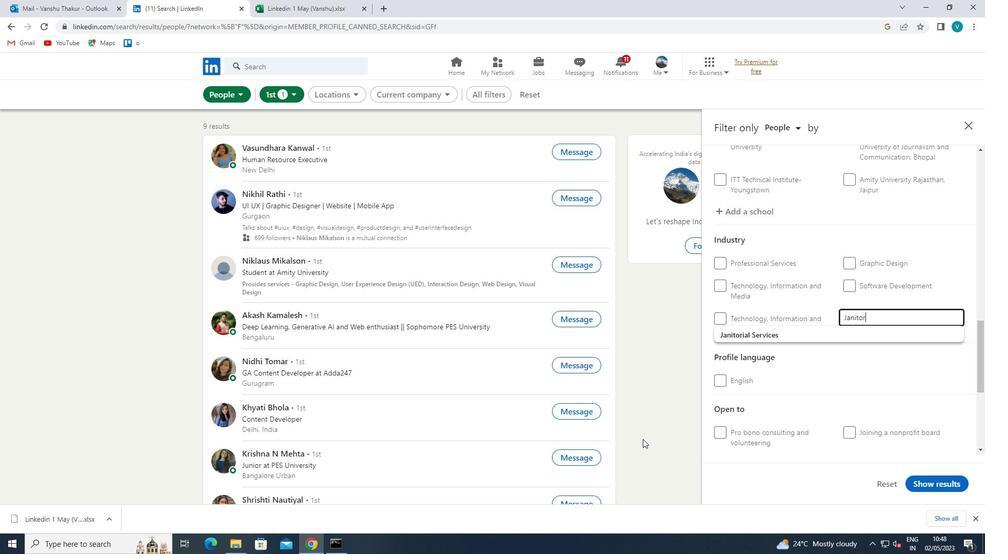 
Action: Key pressed L<Key.space>
Screenshot: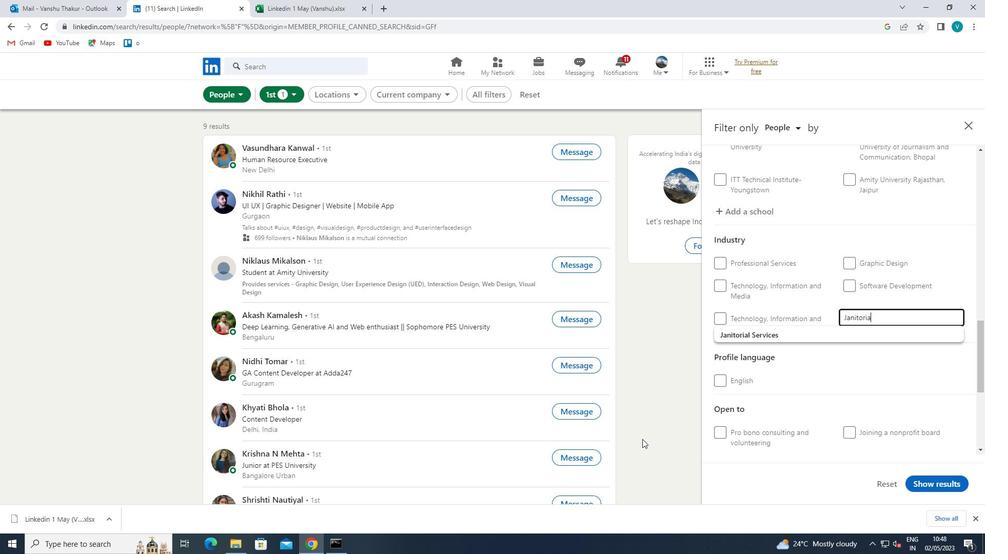
Action: Mouse moved to (814, 330)
Screenshot: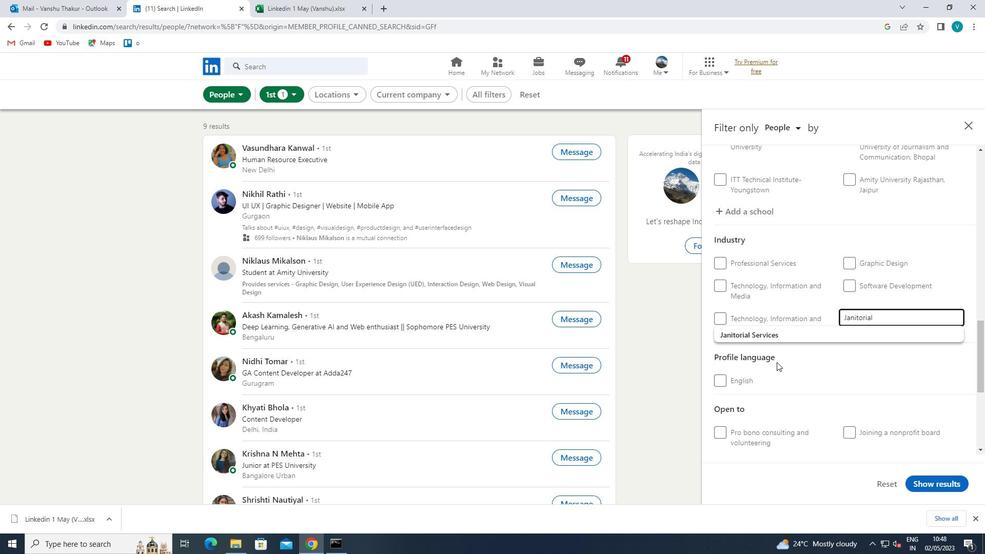 
Action: Mouse pressed left at (814, 330)
Screenshot: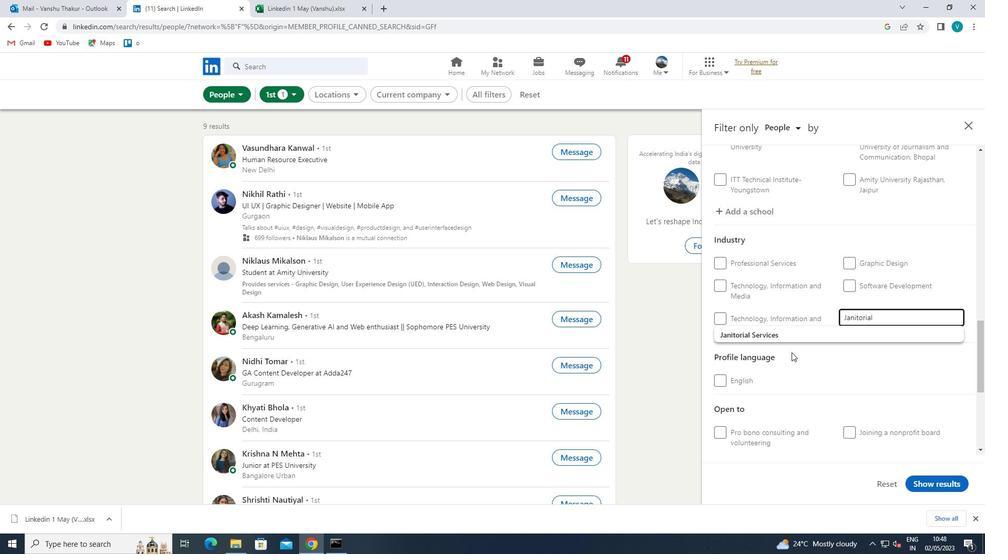 
Action: Mouse moved to (814, 330)
Screenshot: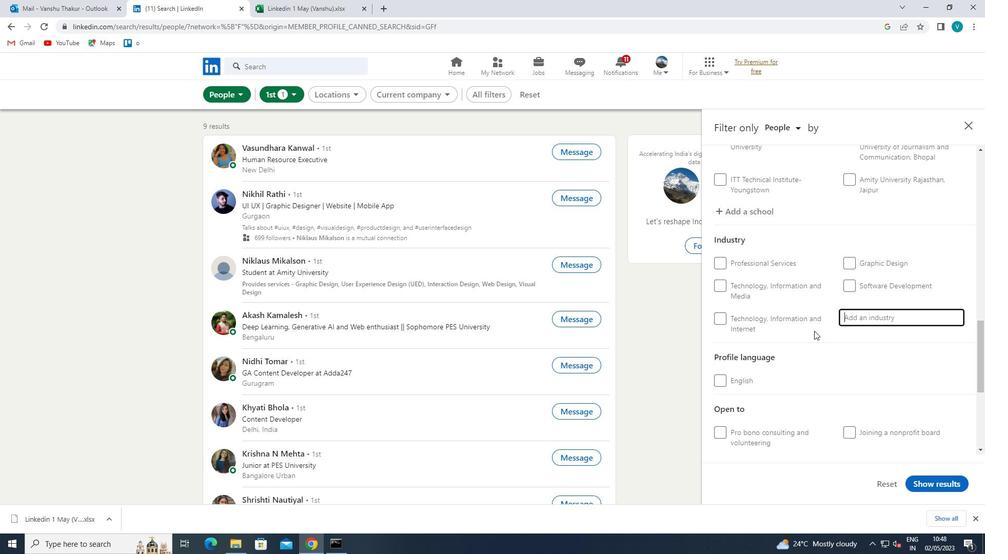 
Action: Mouse scrolled (814, 330) with delta (0, 0)
Screenshot: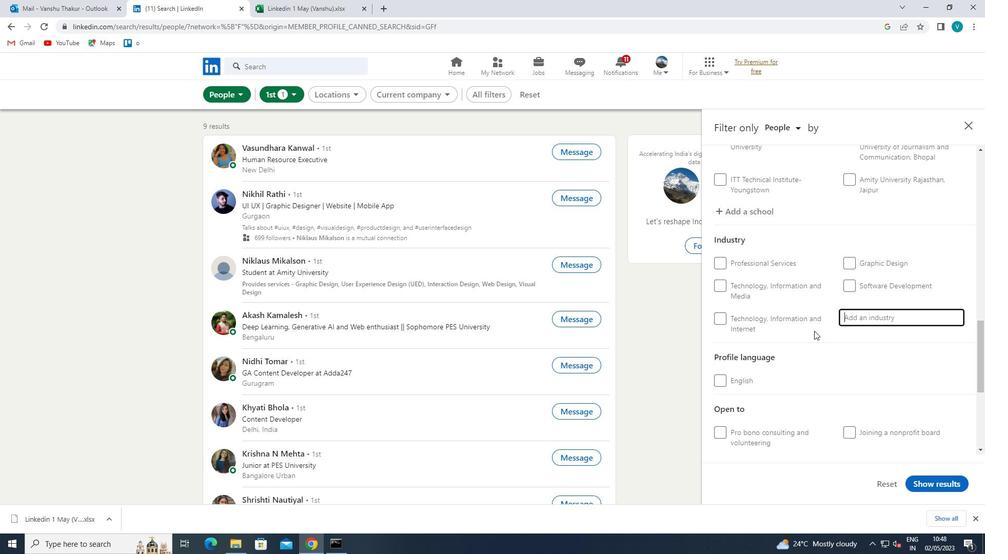 
Action: Mouse scrolled (814, 330) with delta (0, 0)
Screenshot: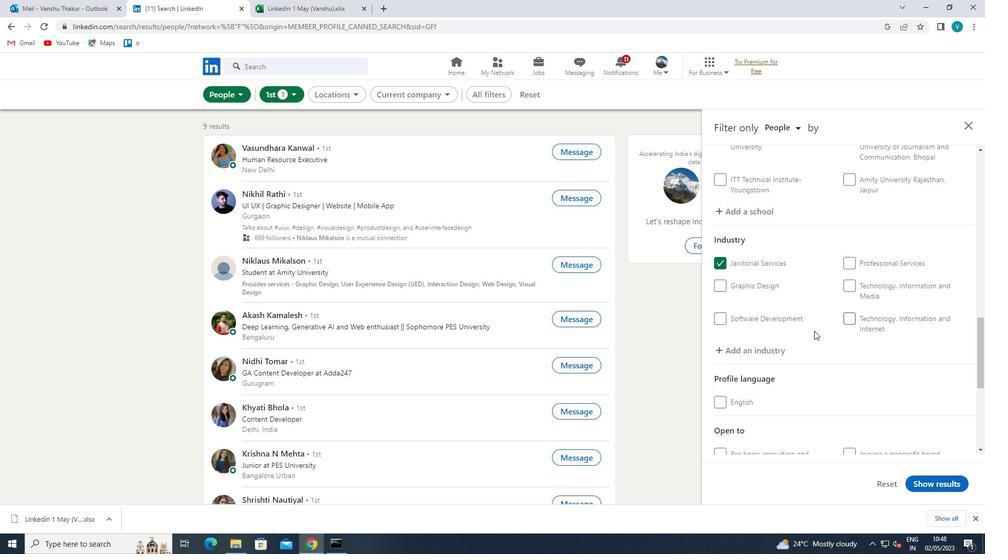 
Action: Mouse scrolled (814, 330) with delta (0, 0)
Screenshot: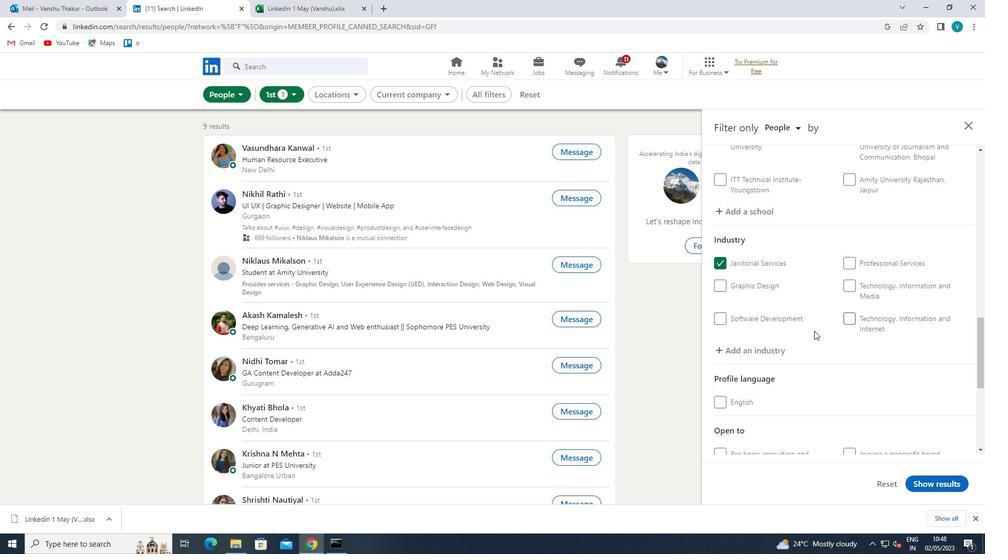 
Action: Mouse scrolled (814, 330) with delta (0, 0)
Screenshot: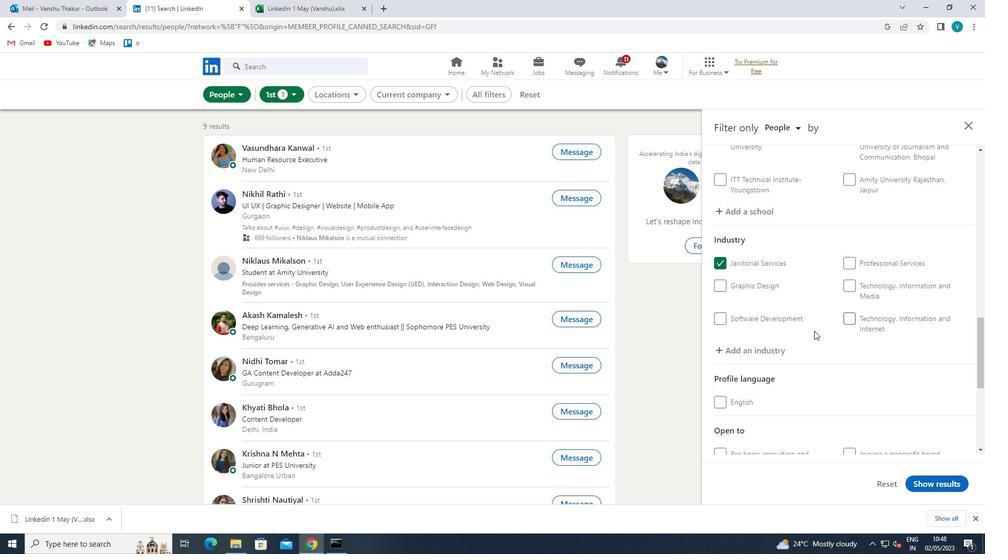 
Action: Mouse scrolled (814, 330) with delta (0, 0)
Screenshot: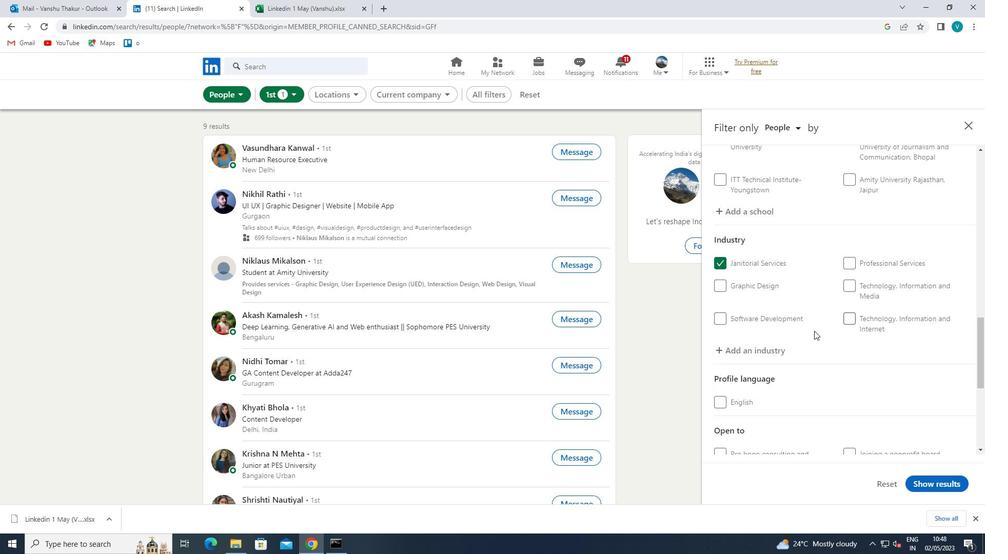 
Action: Mouse scrolled (814, 330) with delta (0, 0)
Screenshot: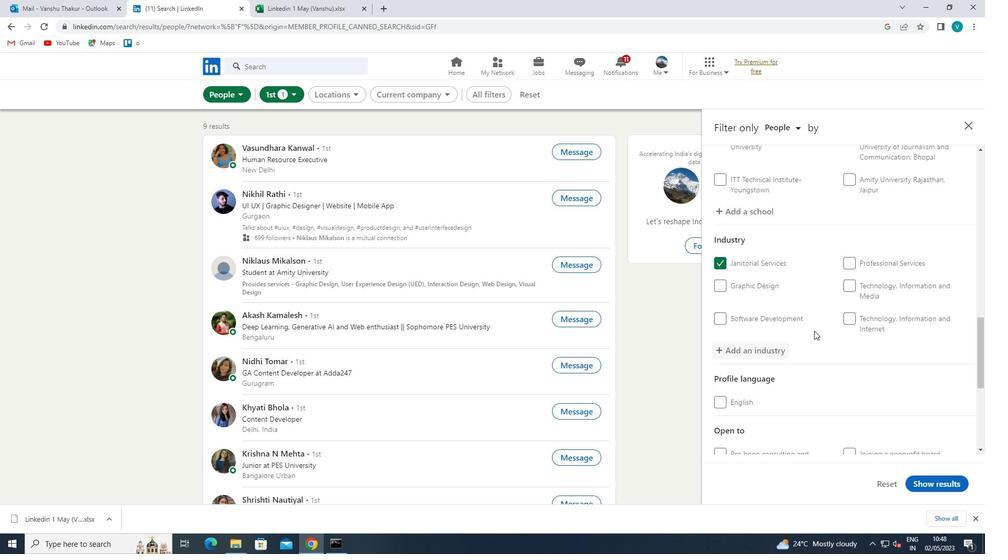 
Action: Mouse moved to (877, 312)
Screenshot: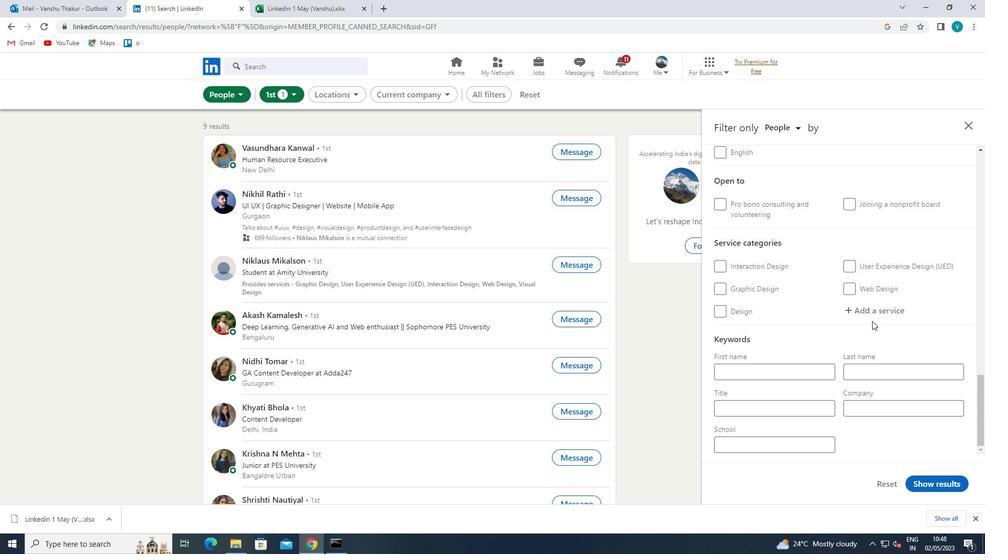 
Action: Mouse pressed left at (877, 312)
Screenshot: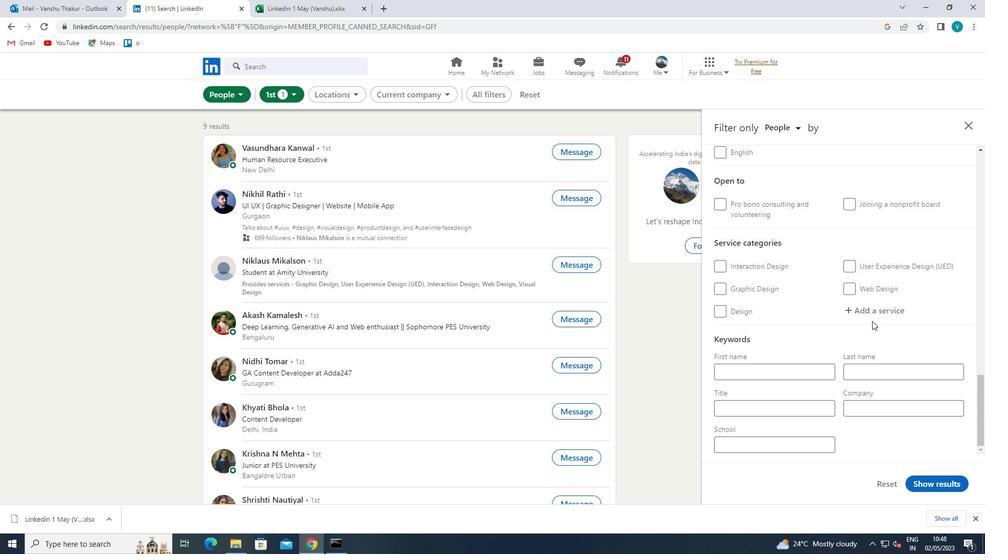 
Action: Mouse moved to (545, 497)
Screenshot: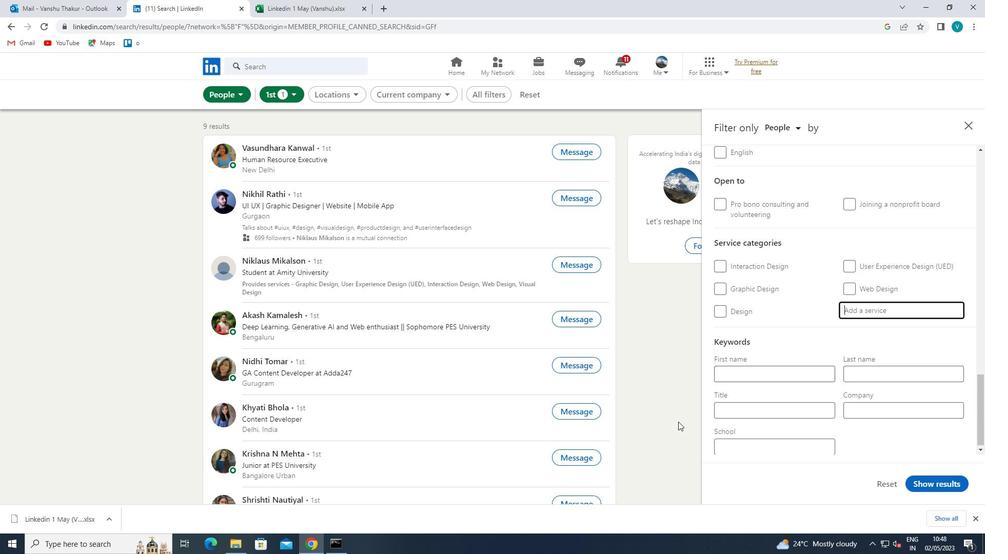 
Action: Key pressed <Key.shift>HU<Key.backspace>UMA
Screenshot: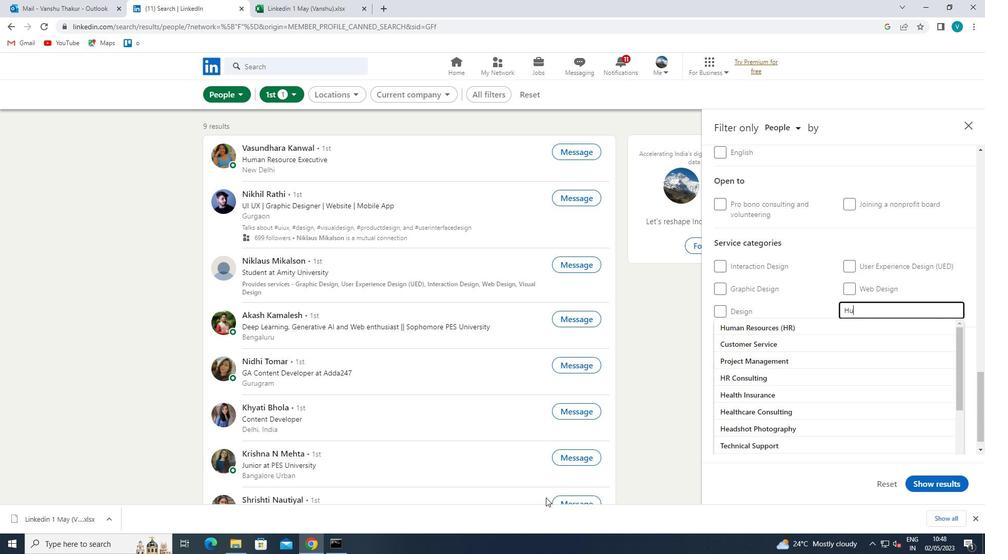 
Action: Mouse moved to (812, 320)
Screenshot: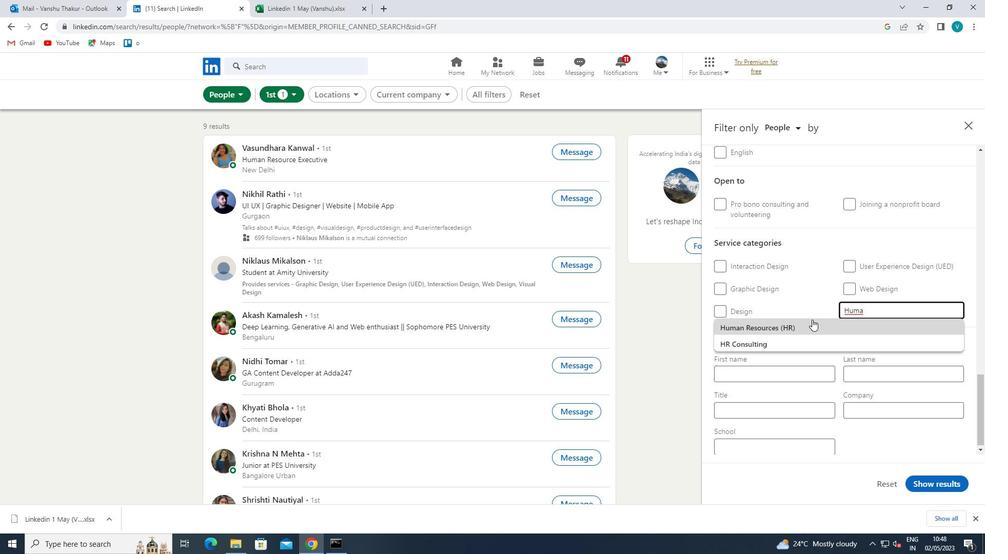 
Action: Mouse pressed left at (812, 320)
Screenshot: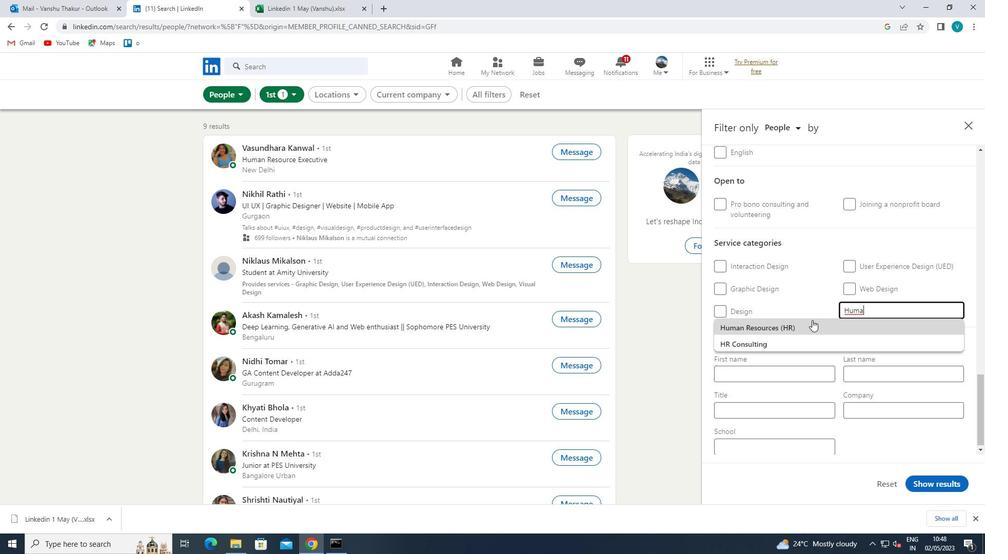 
Action: Mouse moved to (812, 320)
Screenshot: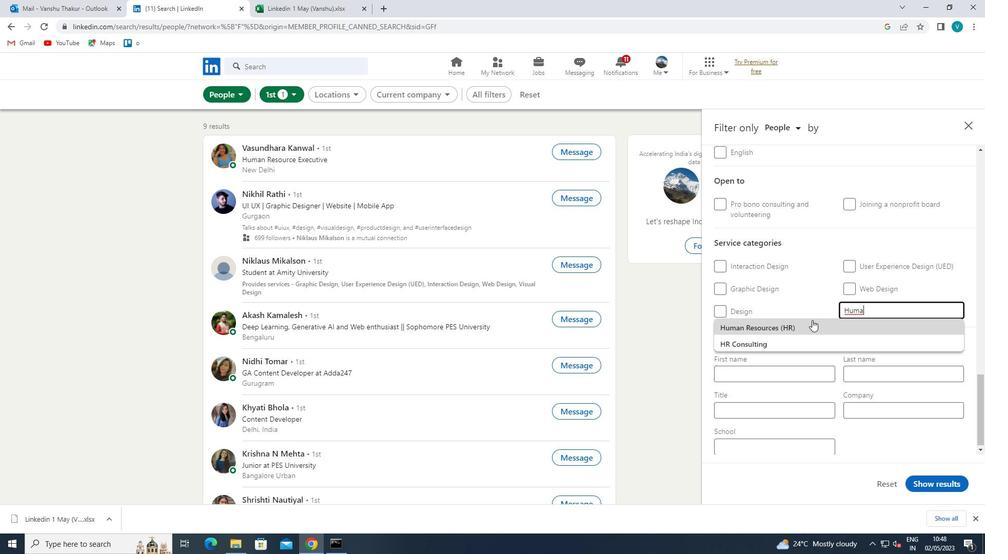 
Action: Mouse scrolled (812, 319) with delta (0, 0)
Screenshot: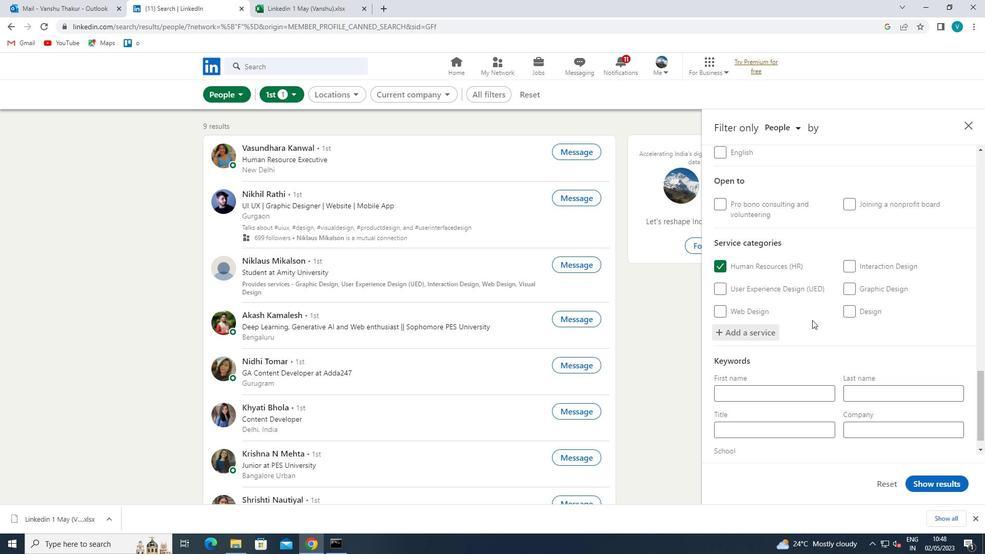 
Action: Mouse scrolled (812, 319) with delta (0, 0)
Screenshot: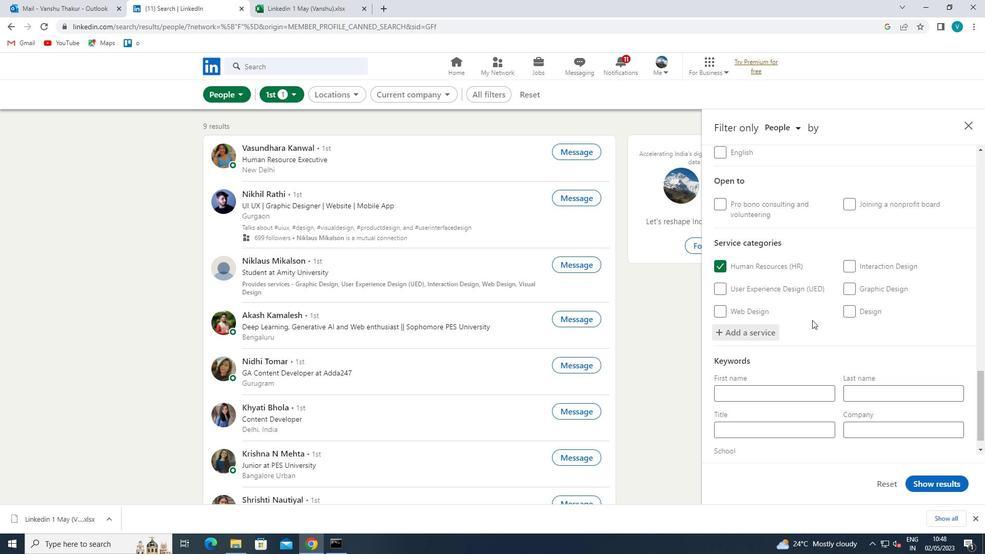 
Action: Mouse scrolled (812, 319) with delta (0, 0)
Screenshot: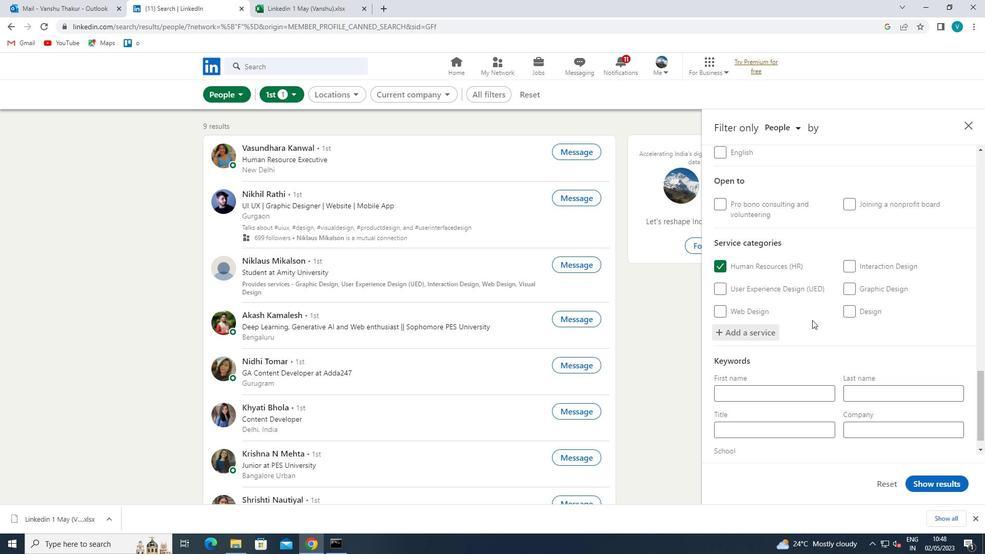
Action: Mouse moved to (799, 408)
Screenshot: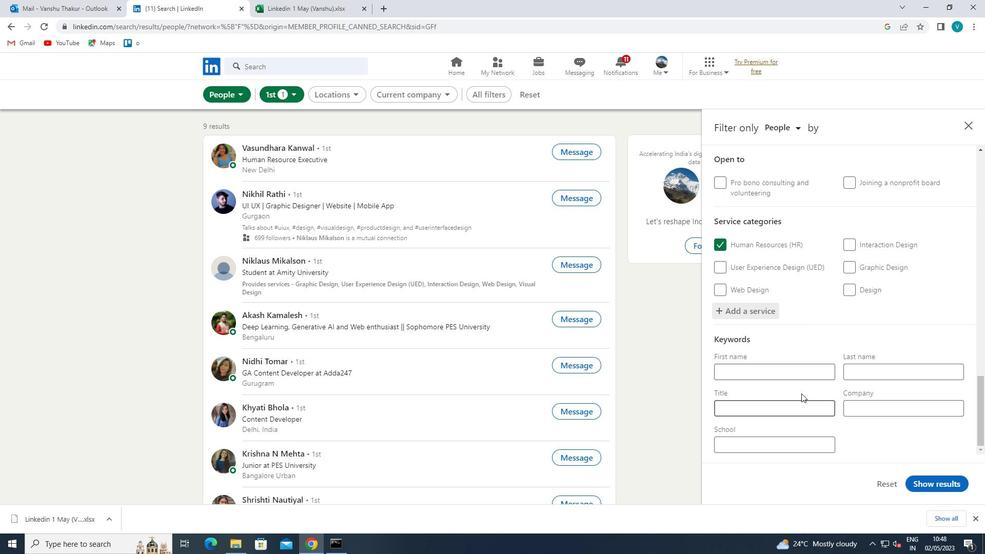 
Action: Mouse pressed left at (799, 408)
Screenshot: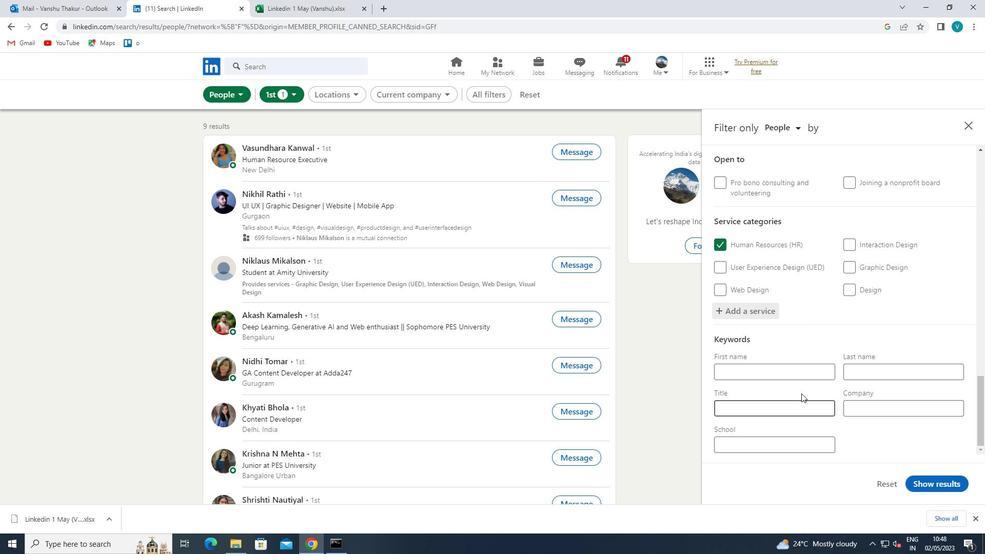 
Action: Mouse moved to (799, 408)
Screenshot: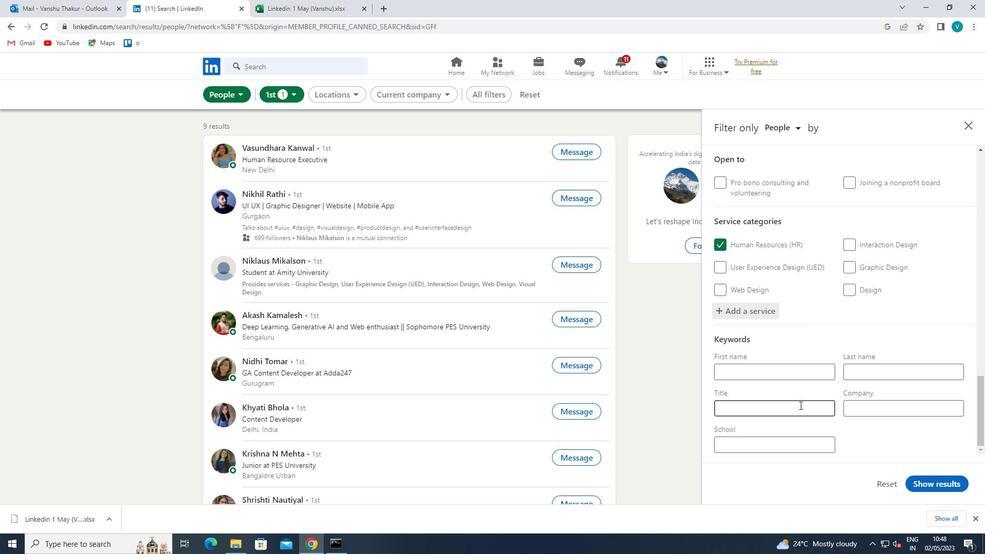 
Action: Key pressed <Key.shift>ACTOR<Key.space>
Screenshot: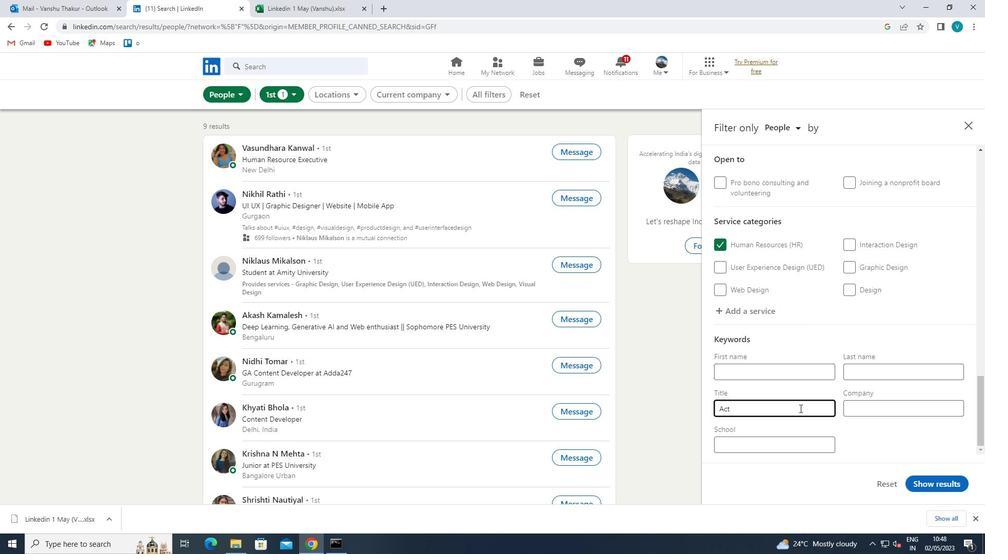 
Action: Mouse moved to (950, 481)
Screenshot: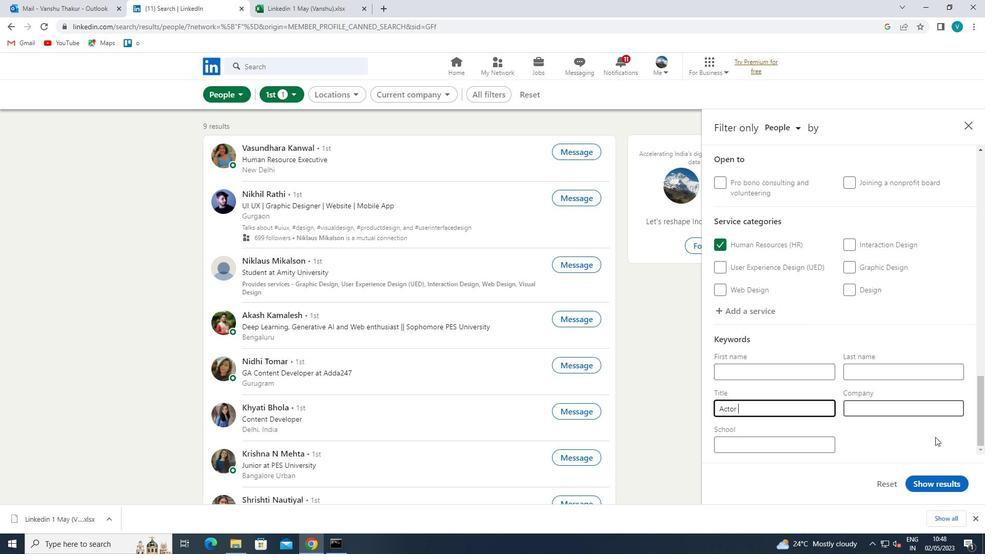 
Action: Mouse pressed left at (950, 481)
Screenshot: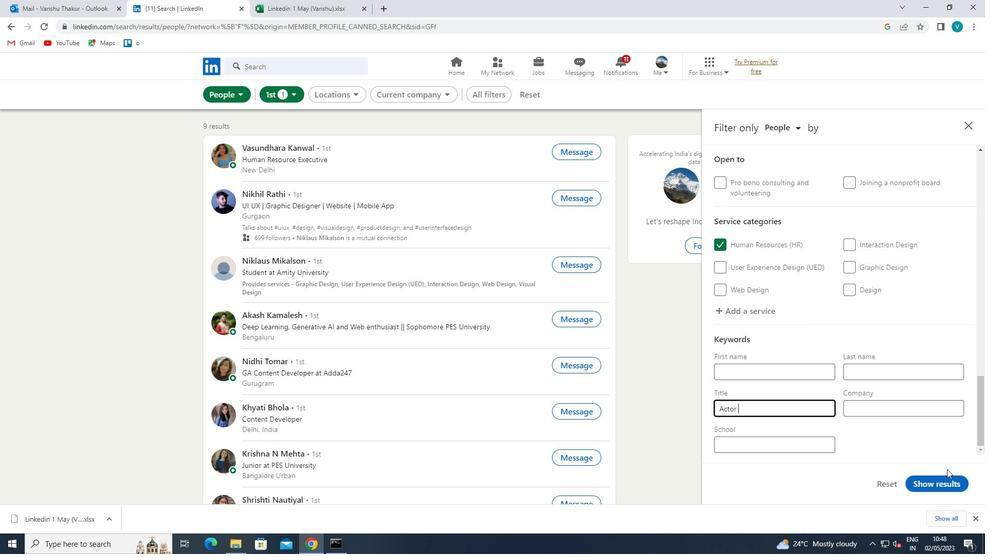 
Action: Mouse moved to (919, 500)
Screenshot: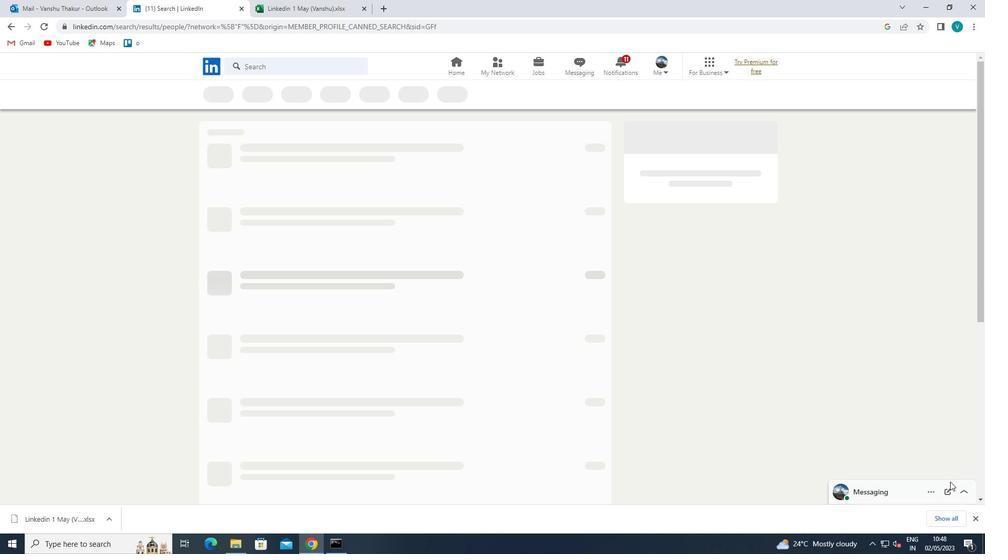 
